 Task: Start in the project AgileGenie the sprint 'Continuous Delivery Sprint', with a duration of 3 weeks. Start in the project AgileGenie the sprint 'Continuous Delivery Sprint', with a duration of 2 weeks. Start in the project AgileGenie the sprint 'Continuous Delivery Sprint', with a duration of 1 week
Action: Mouse moved to (1089, 500)
Screenshot: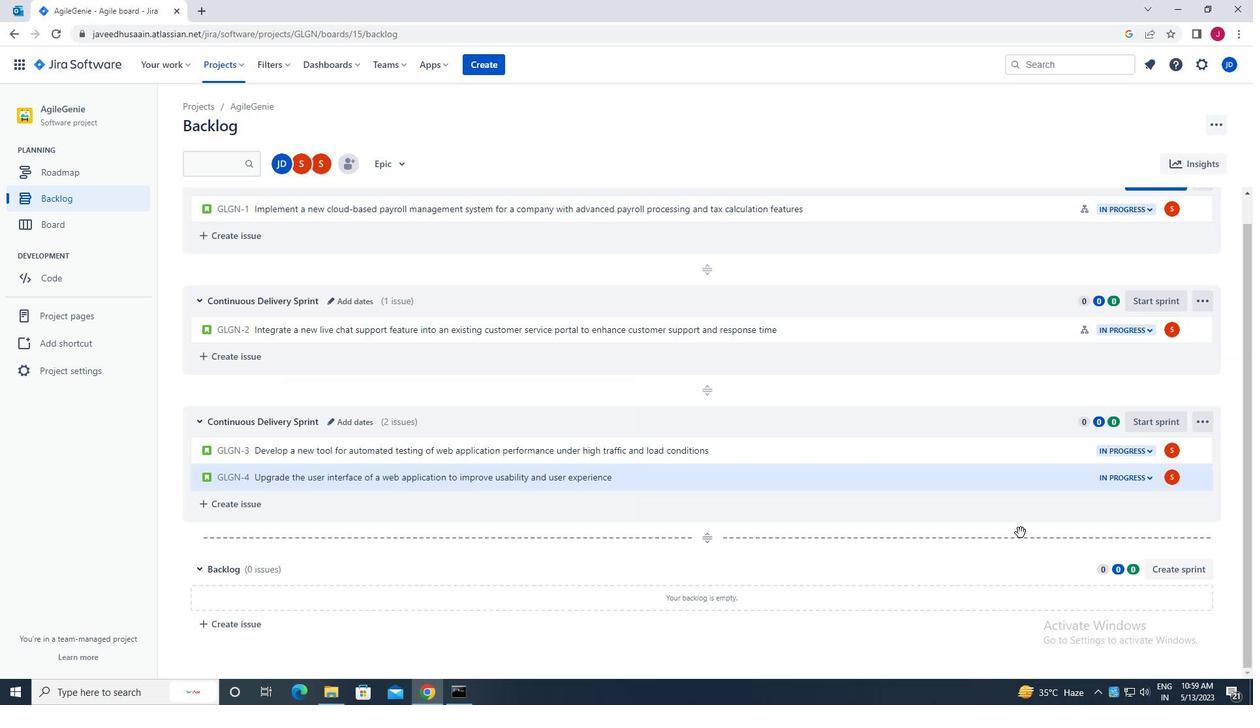 
Action: Mouse scrolled (1089, 501) with delta (0, 0)
Screenshot: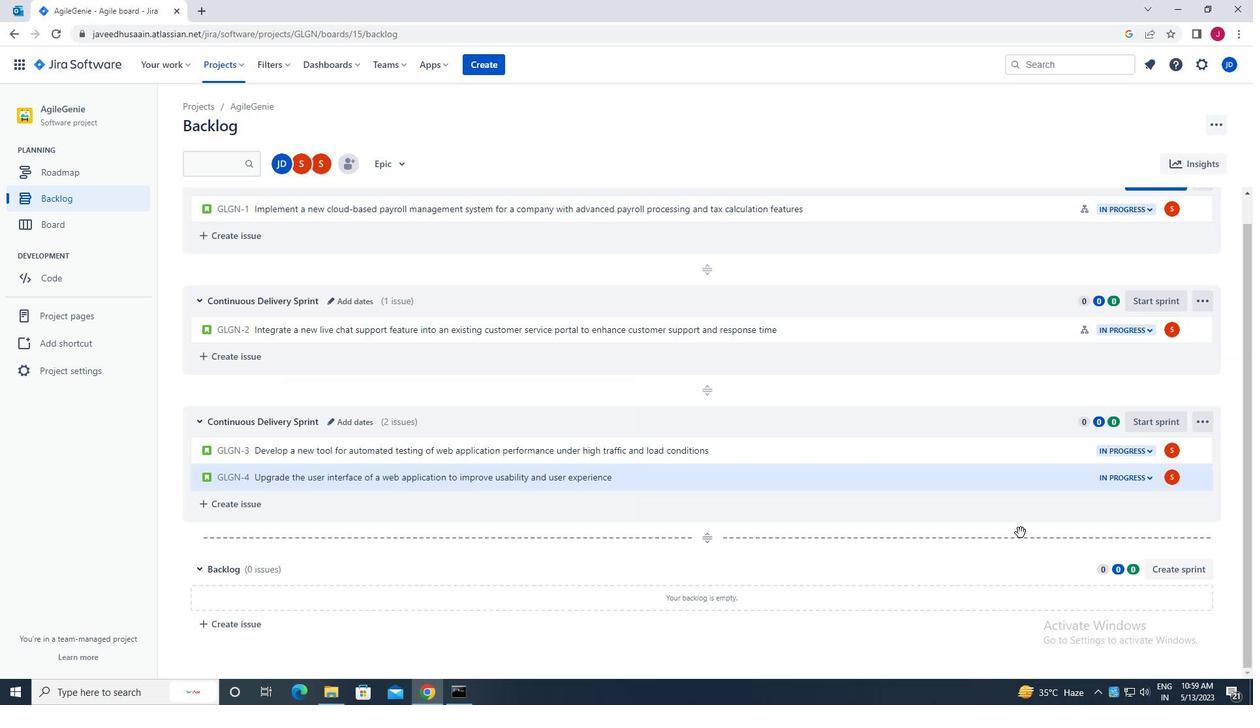 
Action: Mouse moved to (1089, 500)
Screenshot: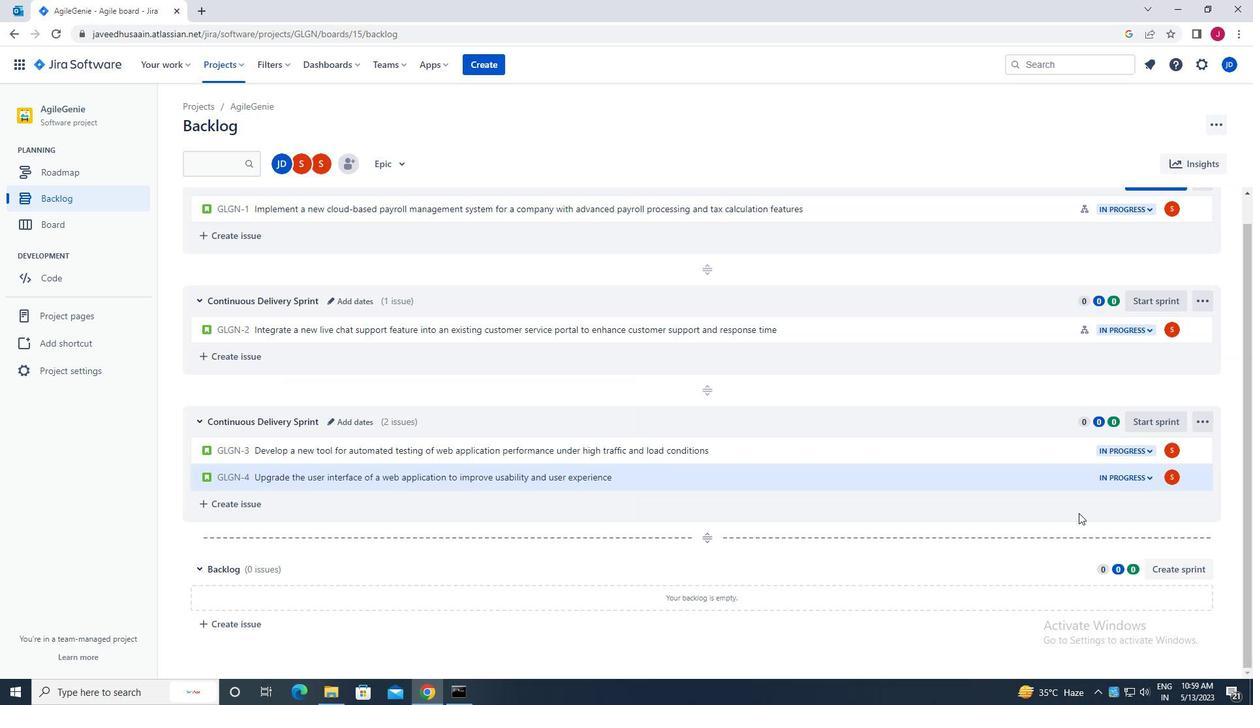 
Action: Mouse scrolled (1089, 500) with delta (0, 0)
Screenshot: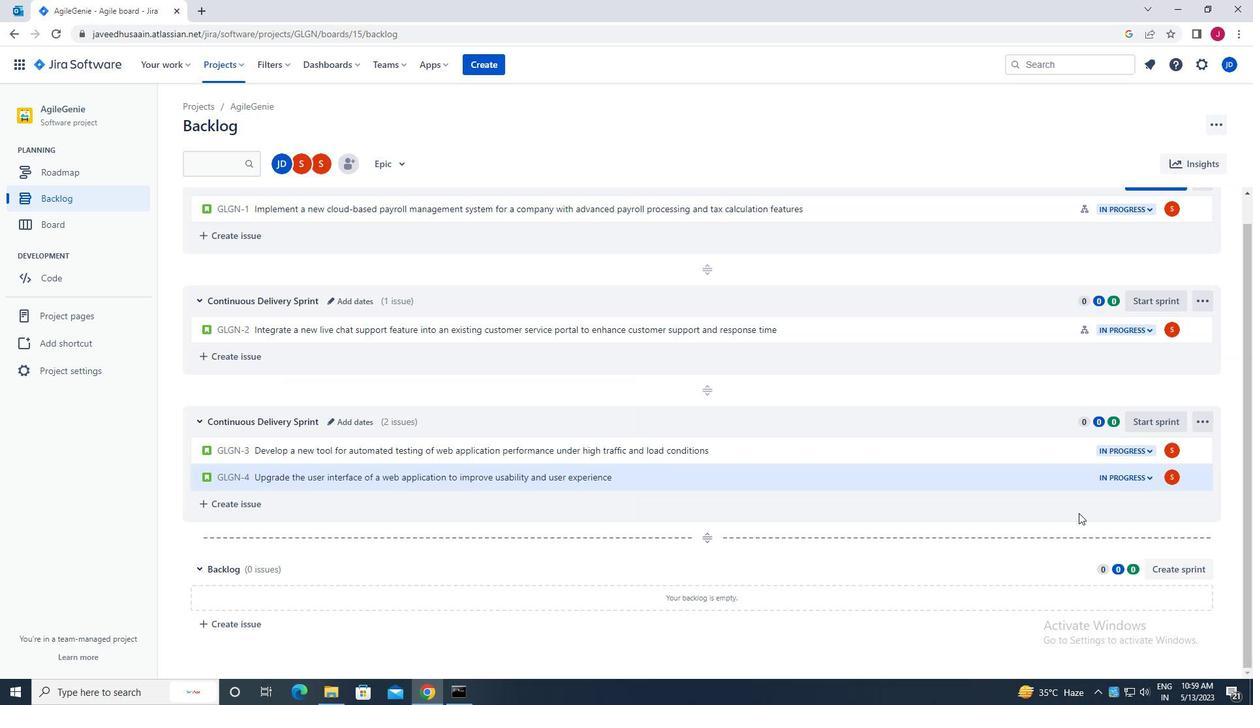 
Action: Mouse moved to (1089, 498)
Screenshot: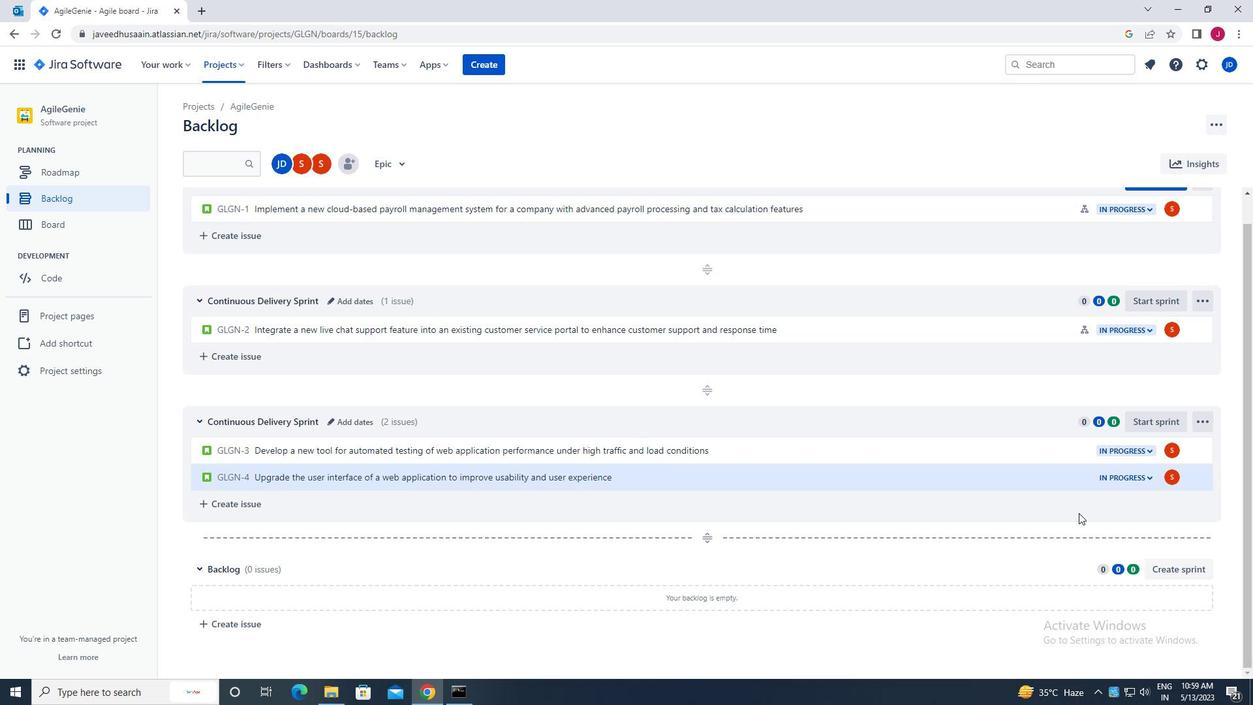 
Action: Mouse scrolled (1089, 499) with delta (0, 0)
Screenshot: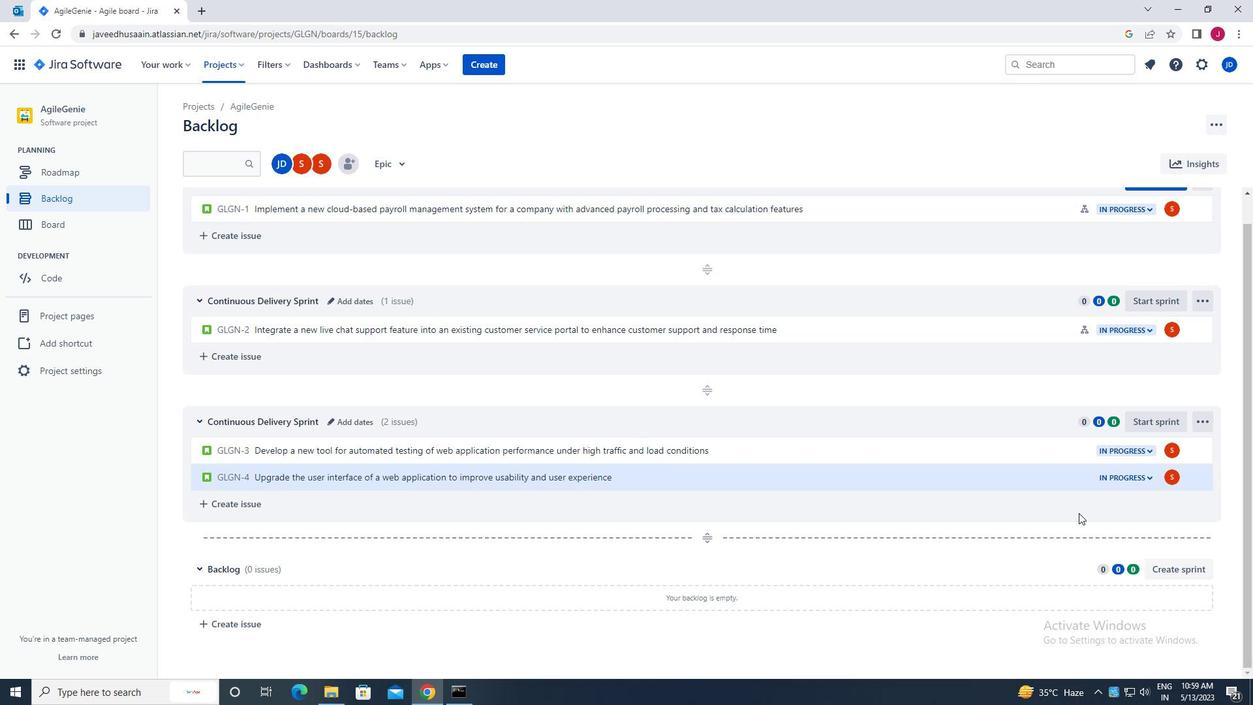 
Action: Mouse moved to (1109, 373)
Screenshot: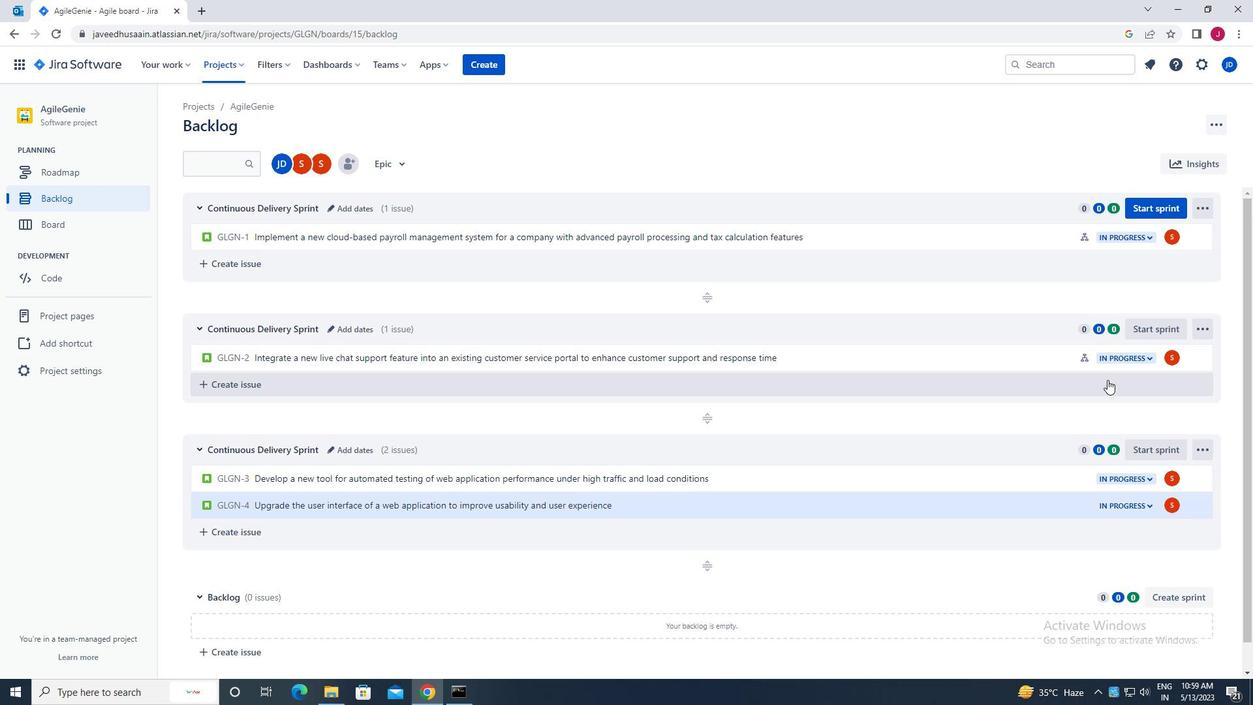 
Action: Mouse scrolled (1109, 374) with delta (0, 0)
Screenshot: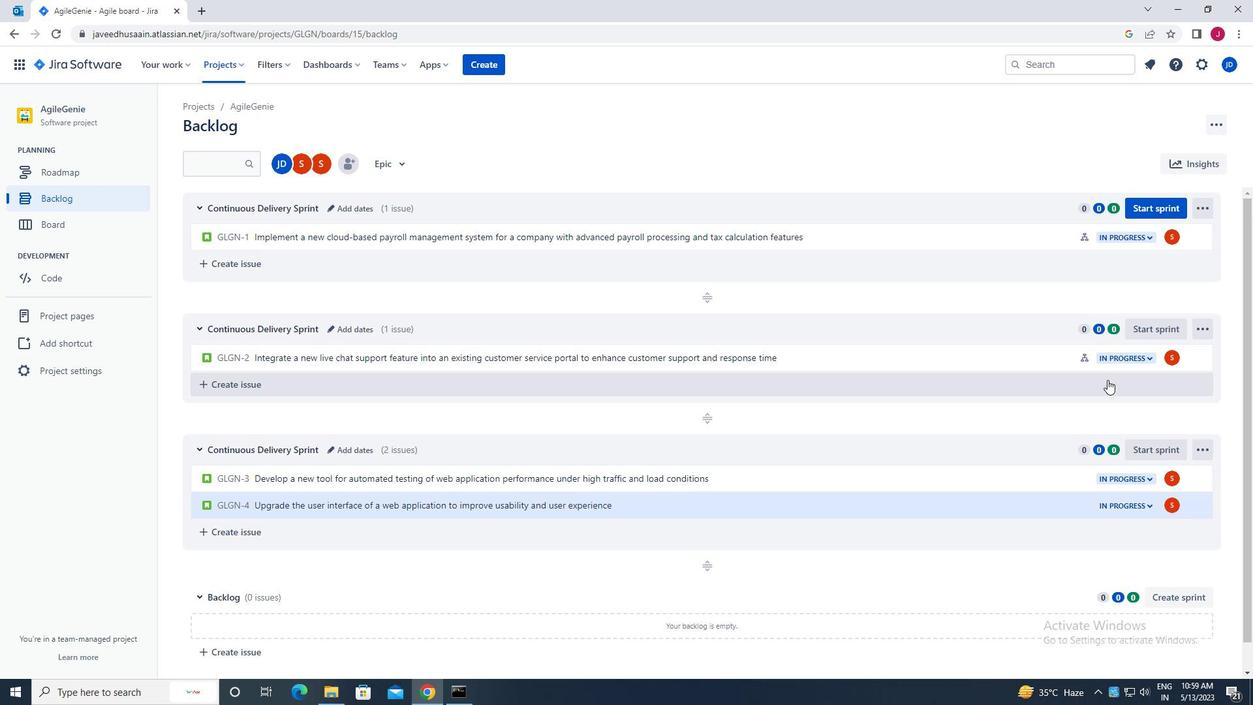 
Action: Mouse moved to (1109, 373)
Screenshot: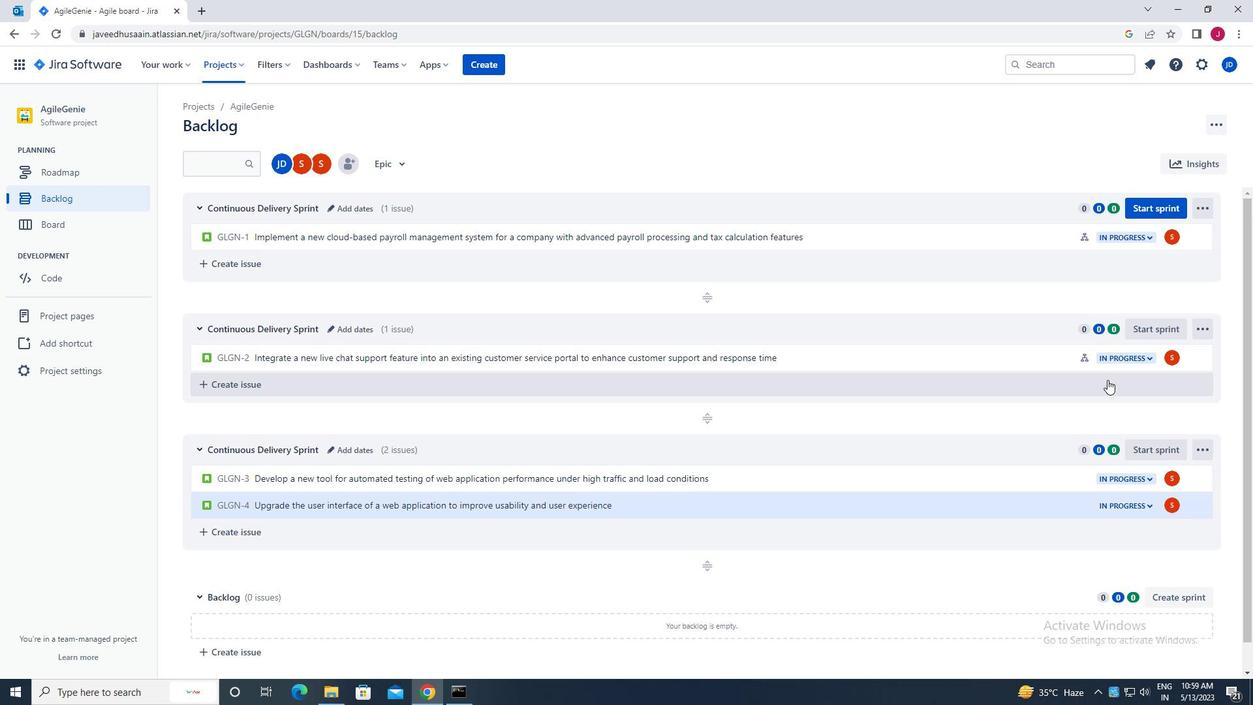 
Action: Mouse scrolled (1109, 374) with delta (0, 0)
Screenshot: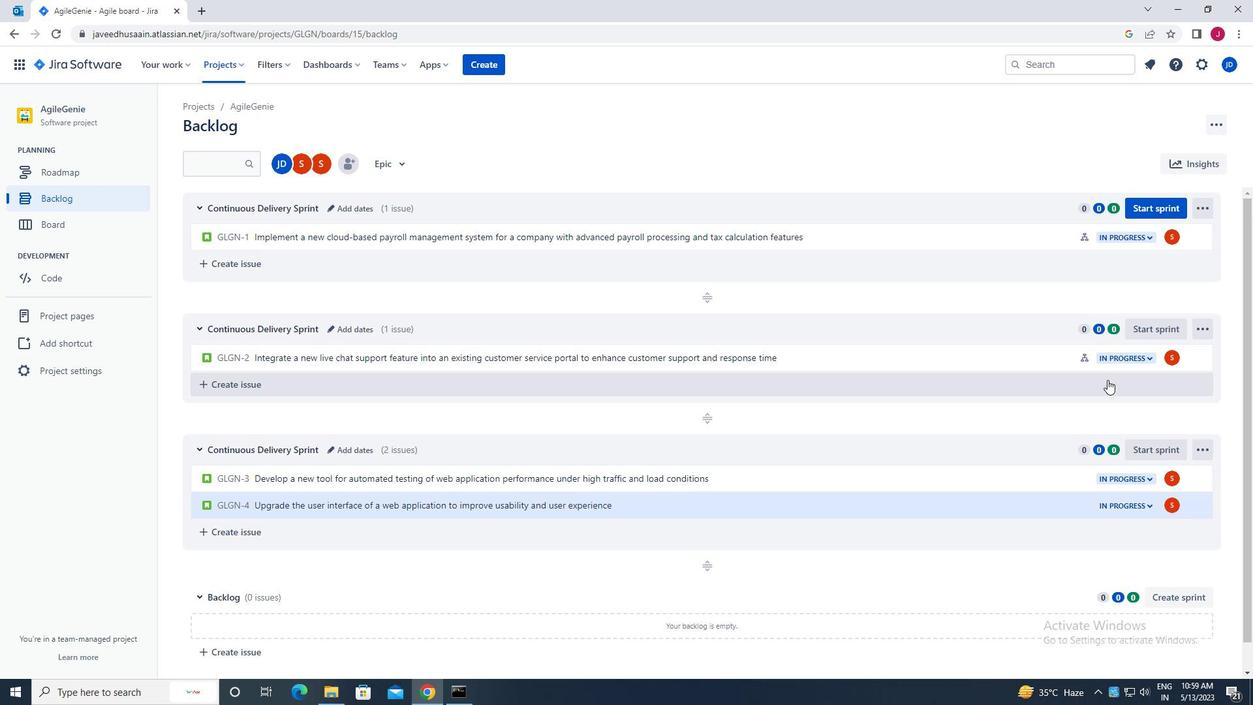 
Action: Mouse moved to (1109, 371)
Screenshot: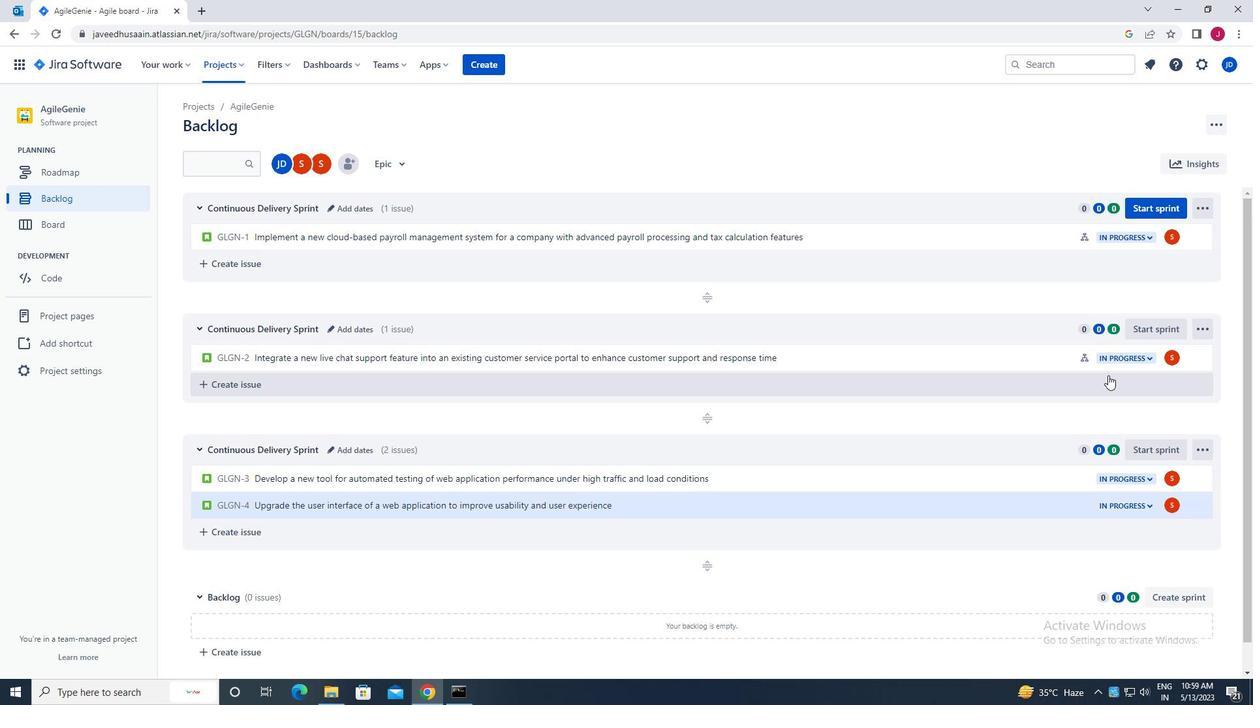 
Action: Mouse scrolled (1109, 372) with delta (0, 0)
Screenshot: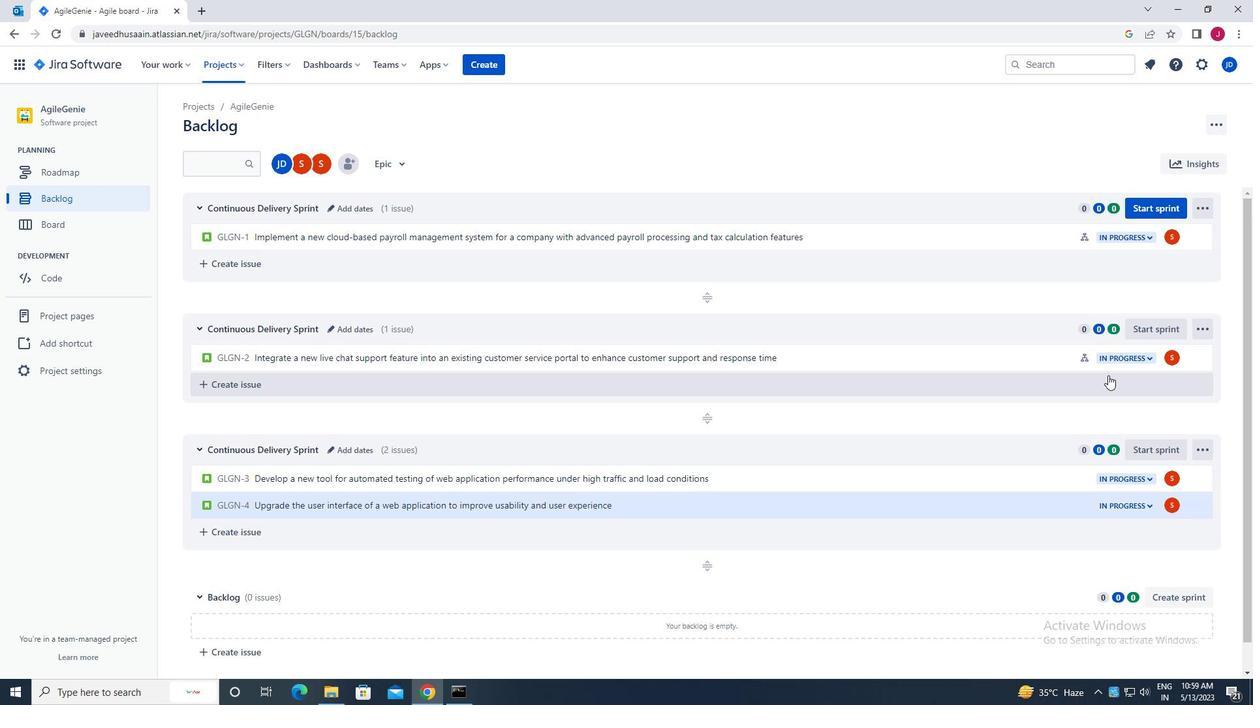 
Action: Mouse moved to (1159, 202)
Screenshot: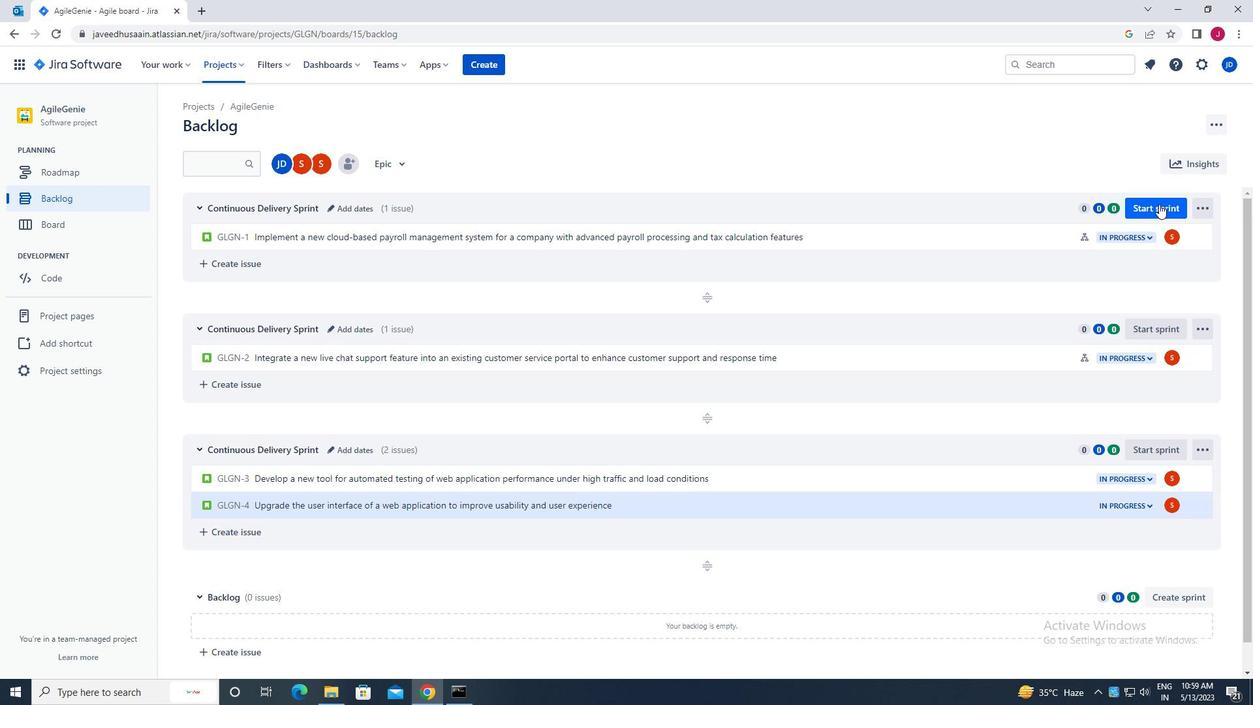 
Action: Mouse pressed left at (1159, 202)
Screenshot: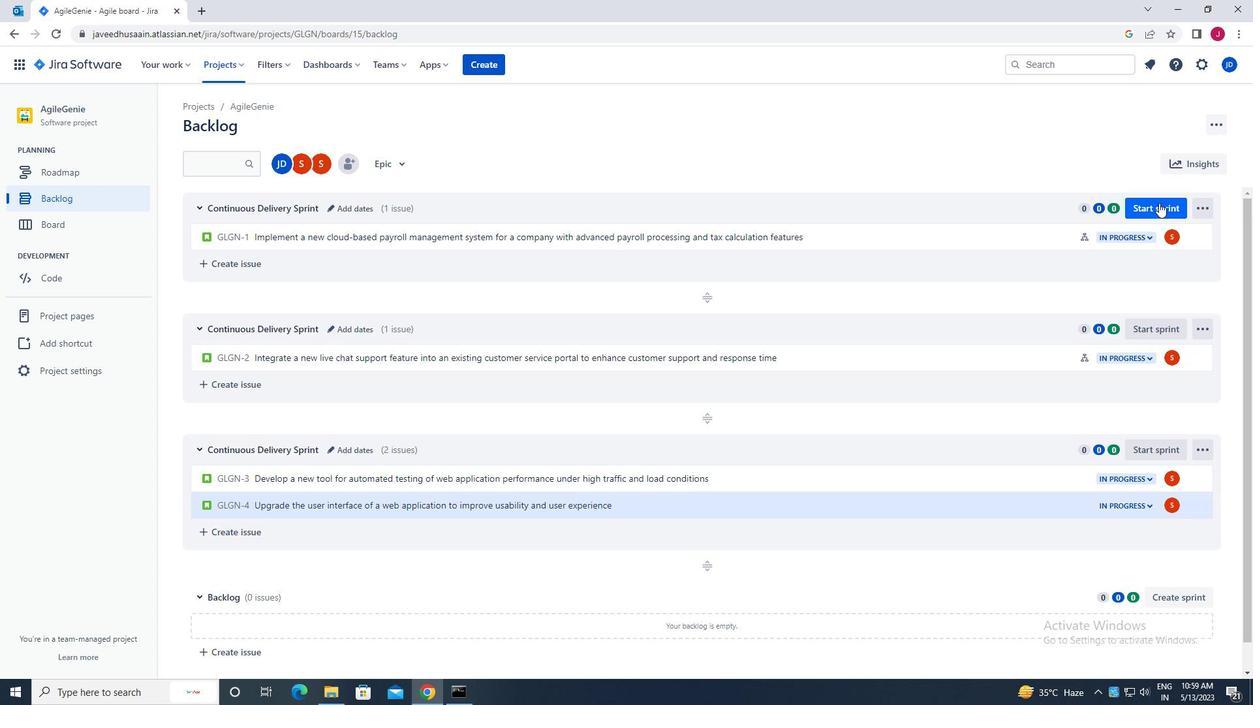 
Action: Mouse moved to (512, 227)
Screenshot: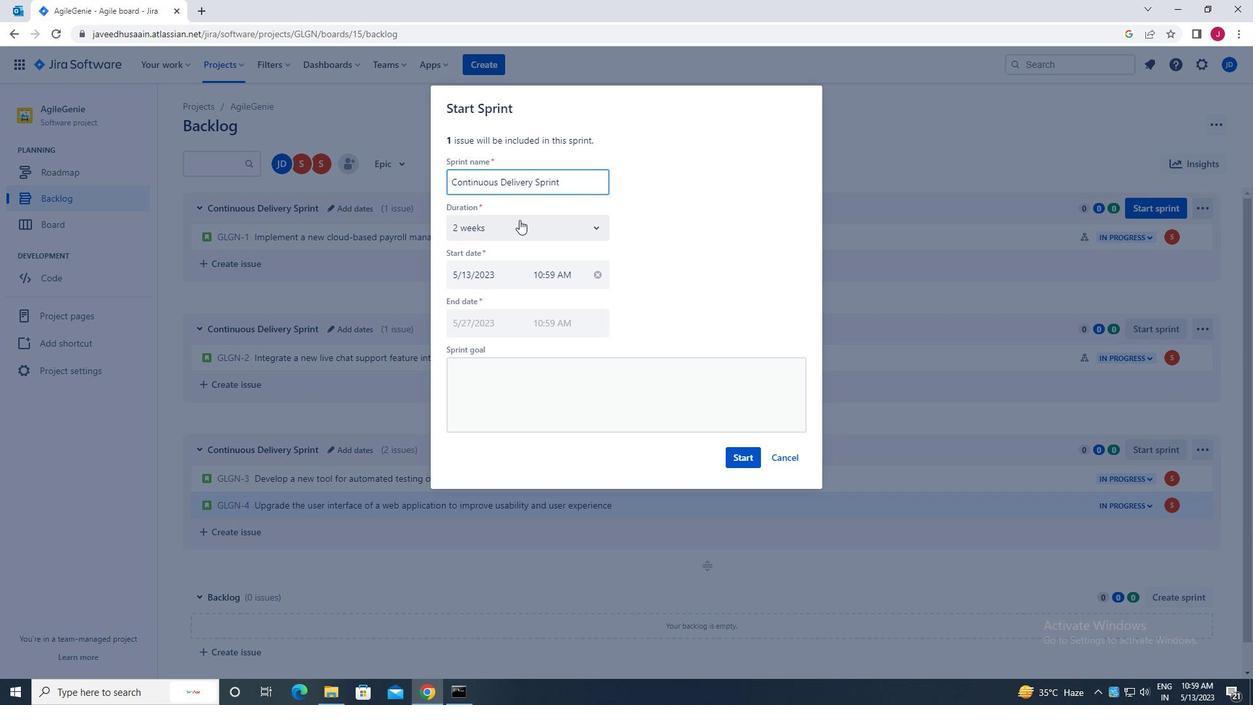 
Action: Mouse pressed left at (512, 227)
Screenshot: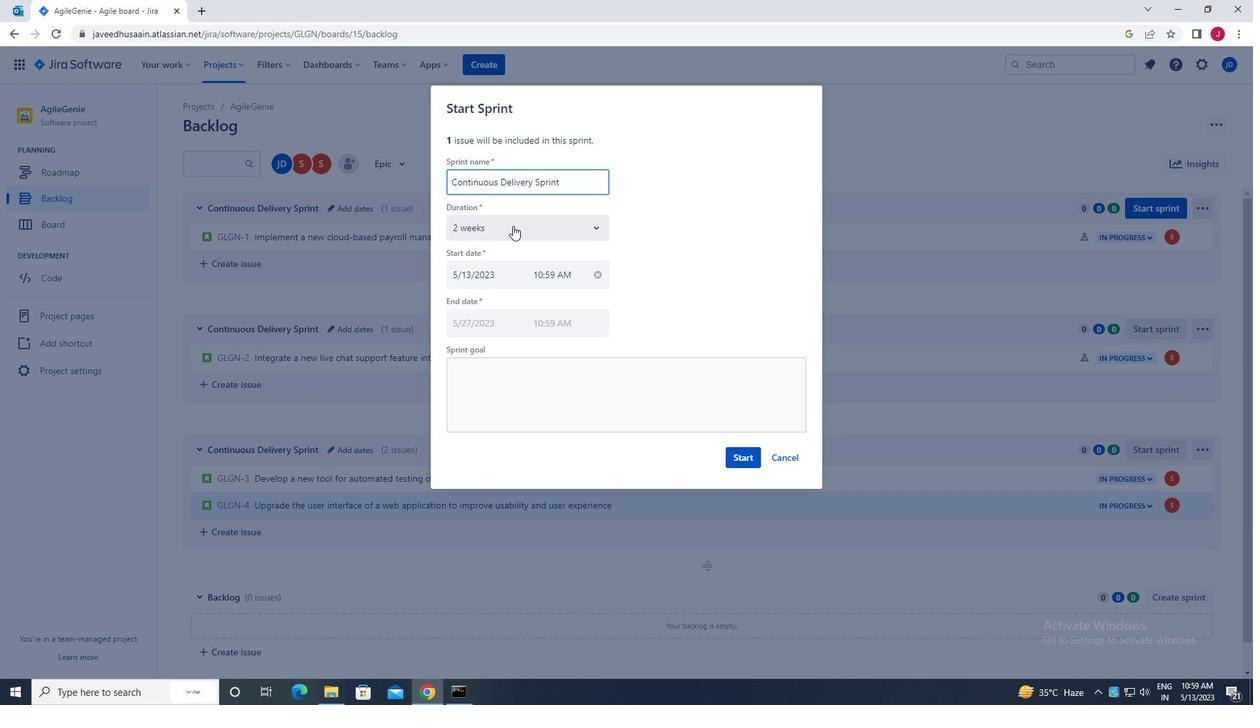 
Action: Mouse moved to (496, 303)
Screenshot: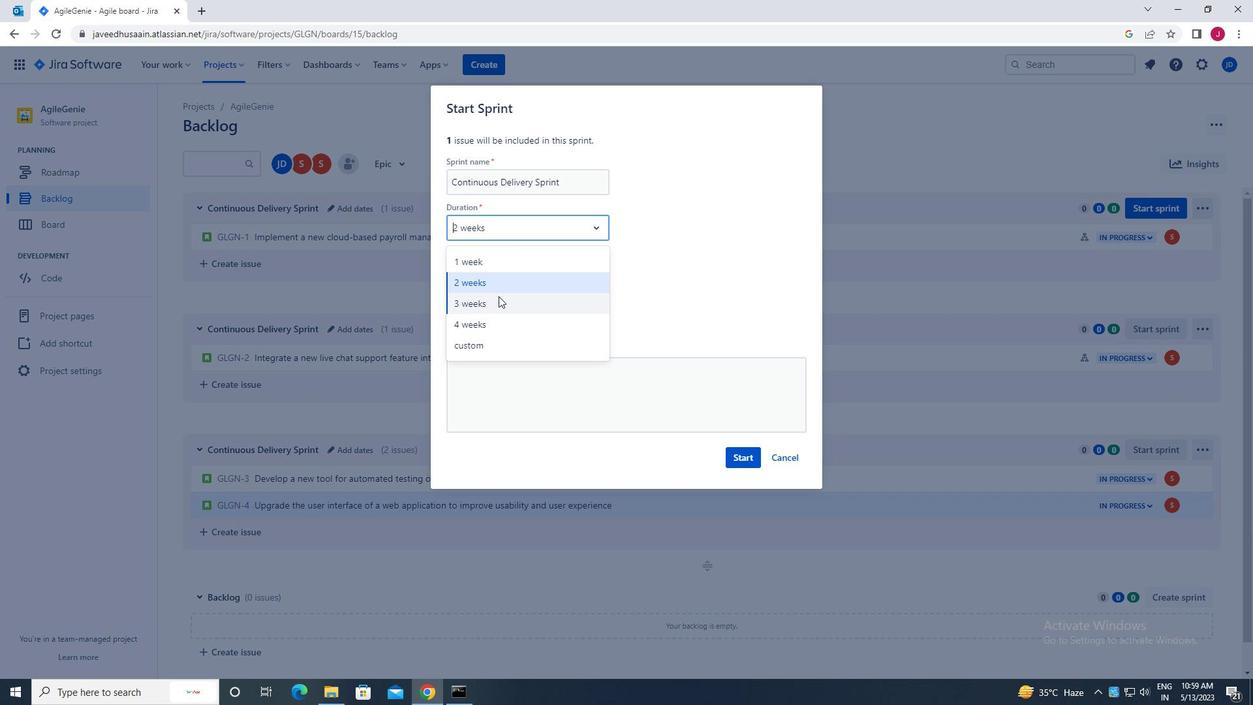 
Action: Mouse pressed left at (496, 303)
Screenshot: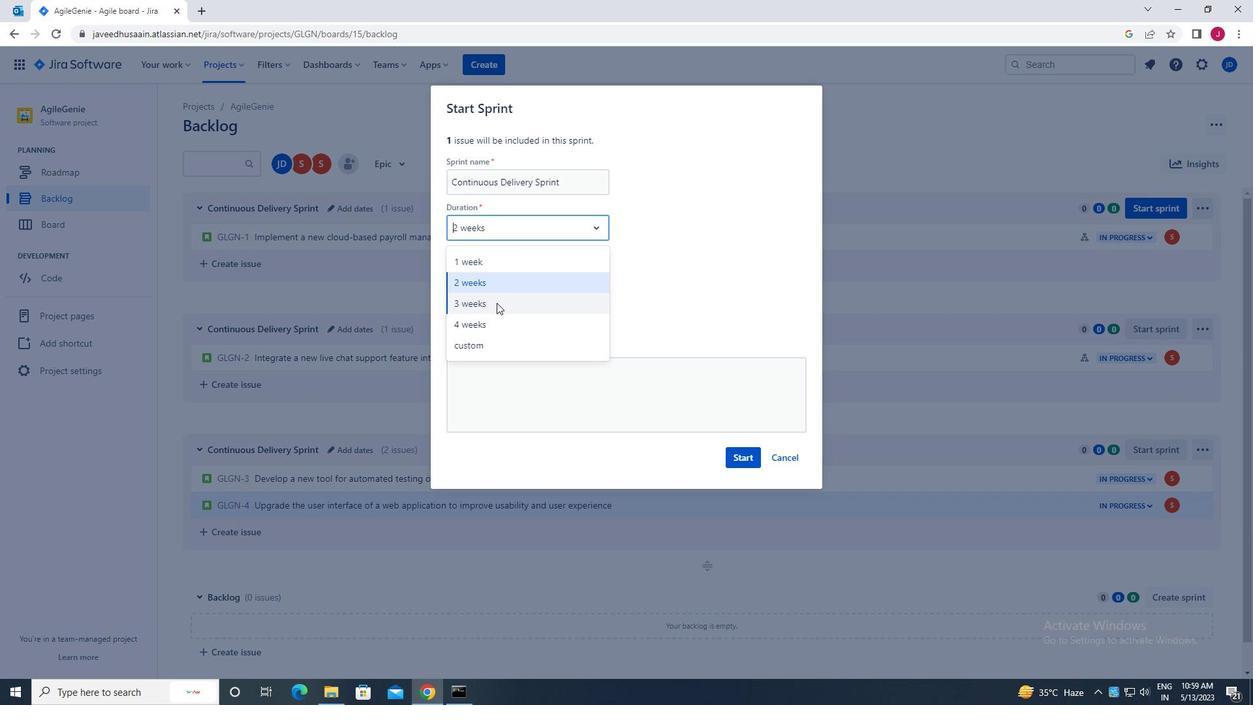 
Action: Mouse moved to (747, 460)
Screenshot: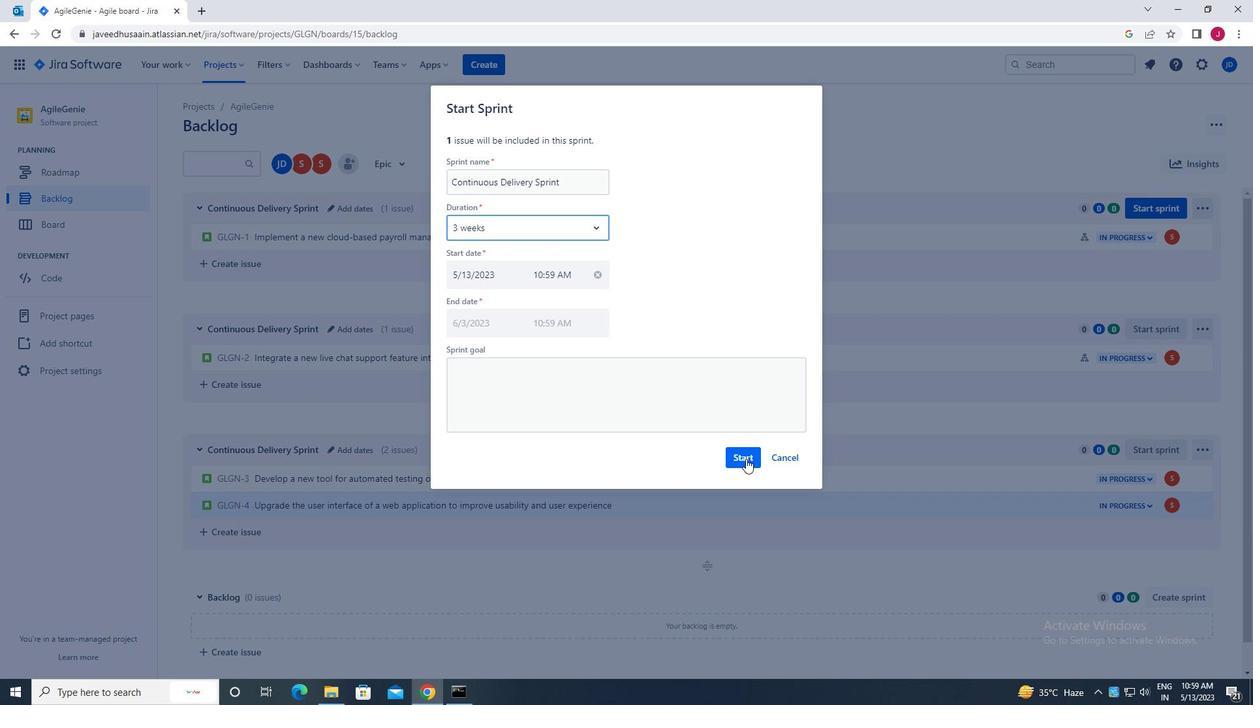 
Action: Mouse pressed left at (747, 460)
Screenshot: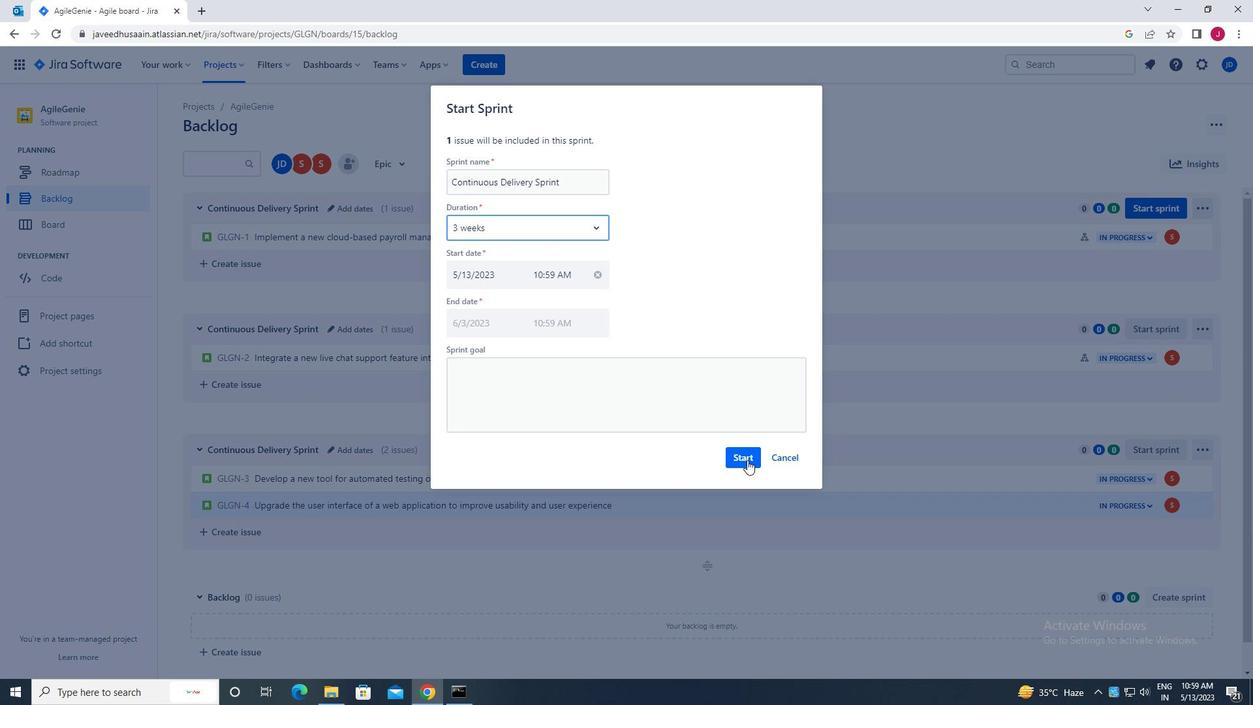 
Action: Mouse moved to (79, 199)
Screenshot: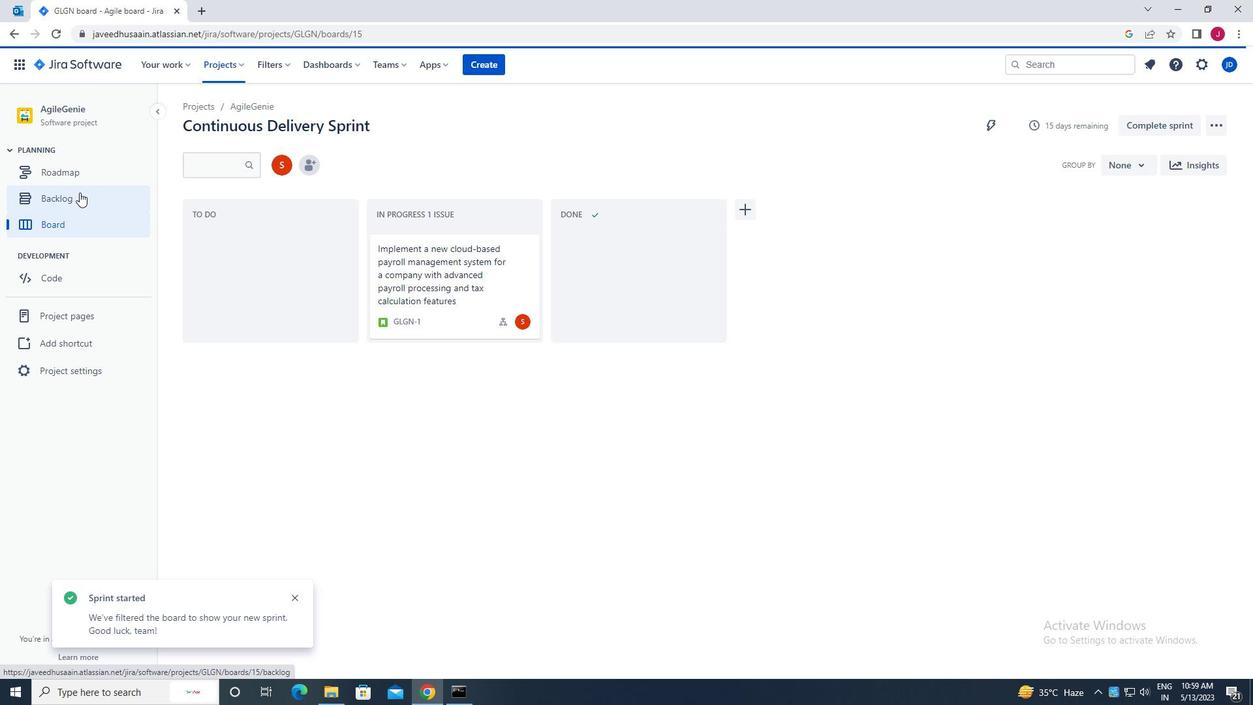 
Action: Mouse pressed left at (79, 199)
Screenshot: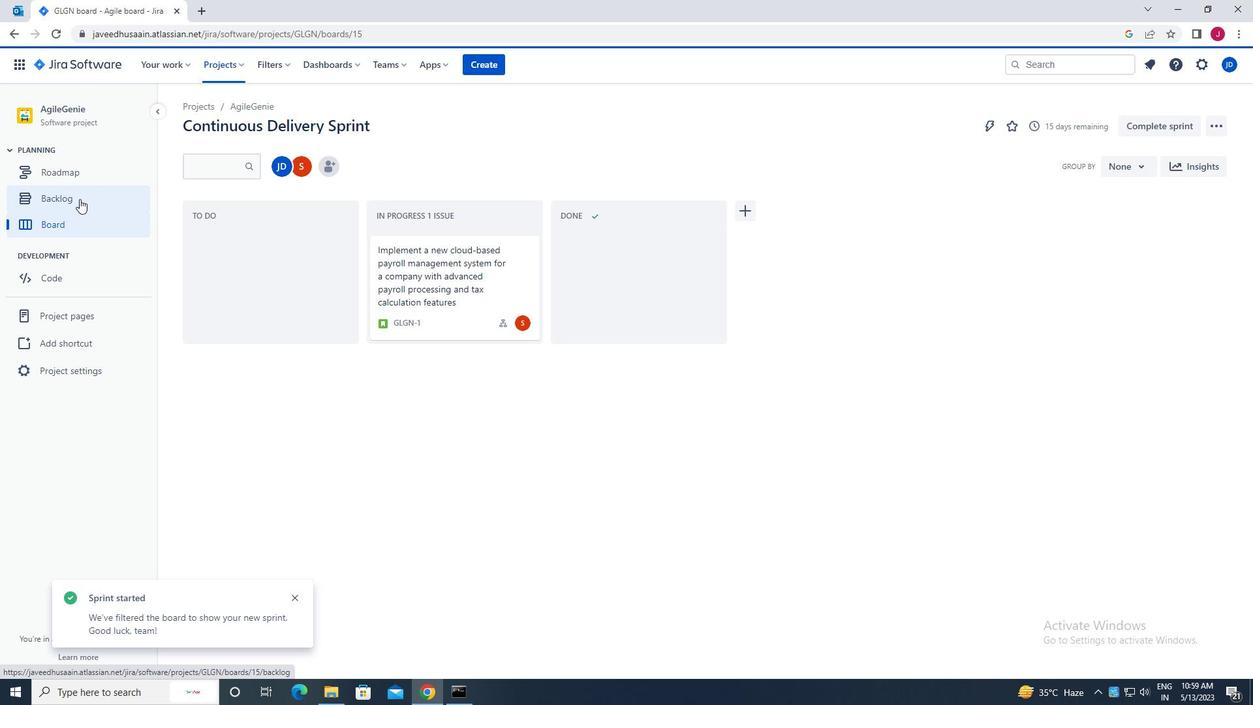 
Action: Mouse moved to (1150, 321)
Screenshot: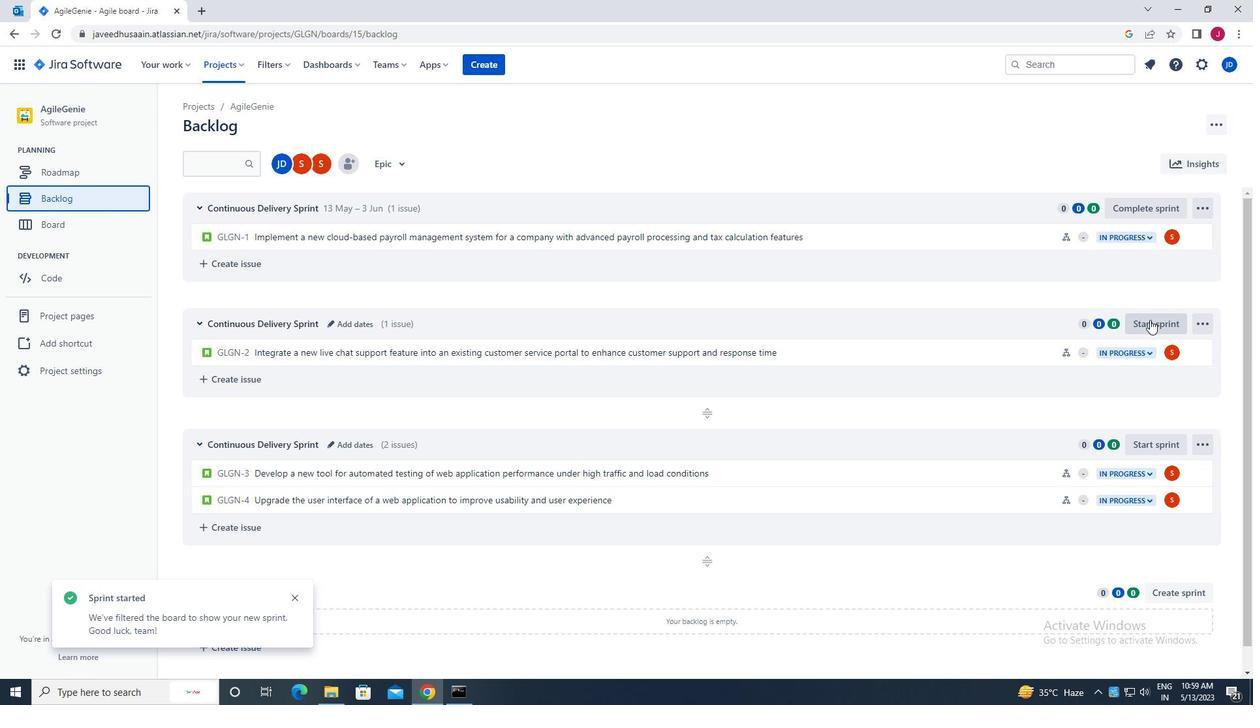 
Action: Mouse pressed left at (1150, 321)
Screenshot: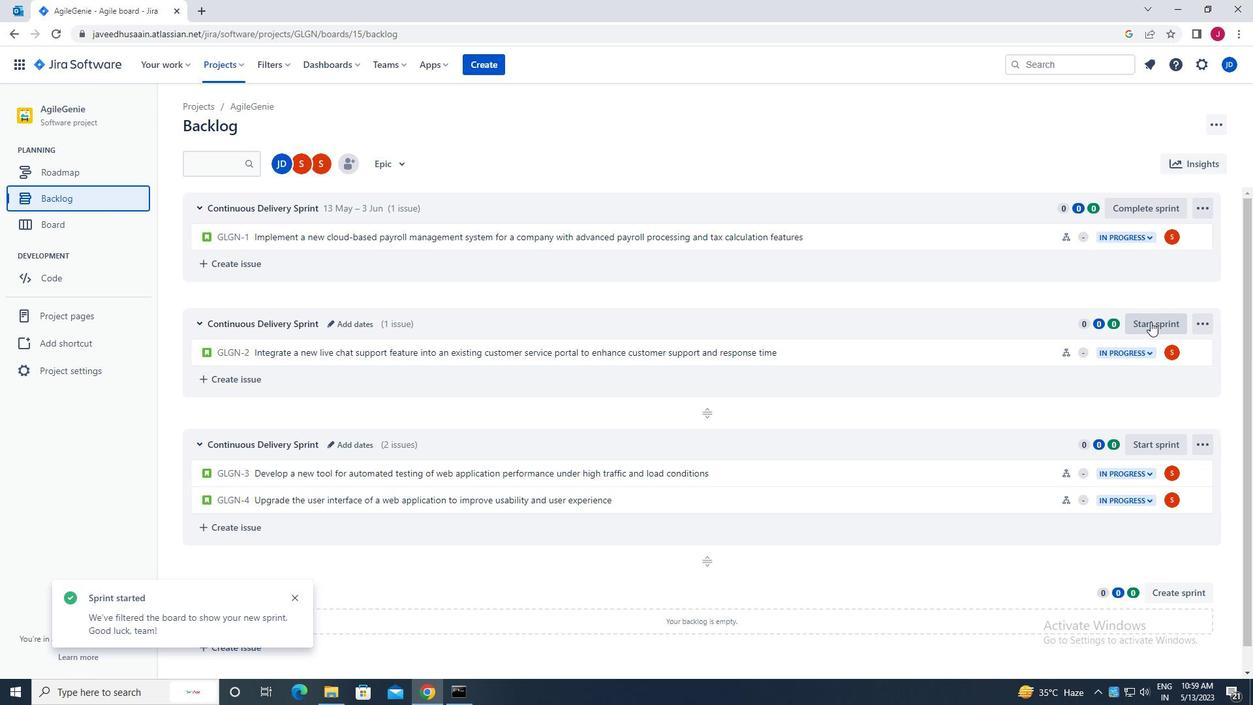 
Action: Mouse moved to (500, 226)
Screenshot: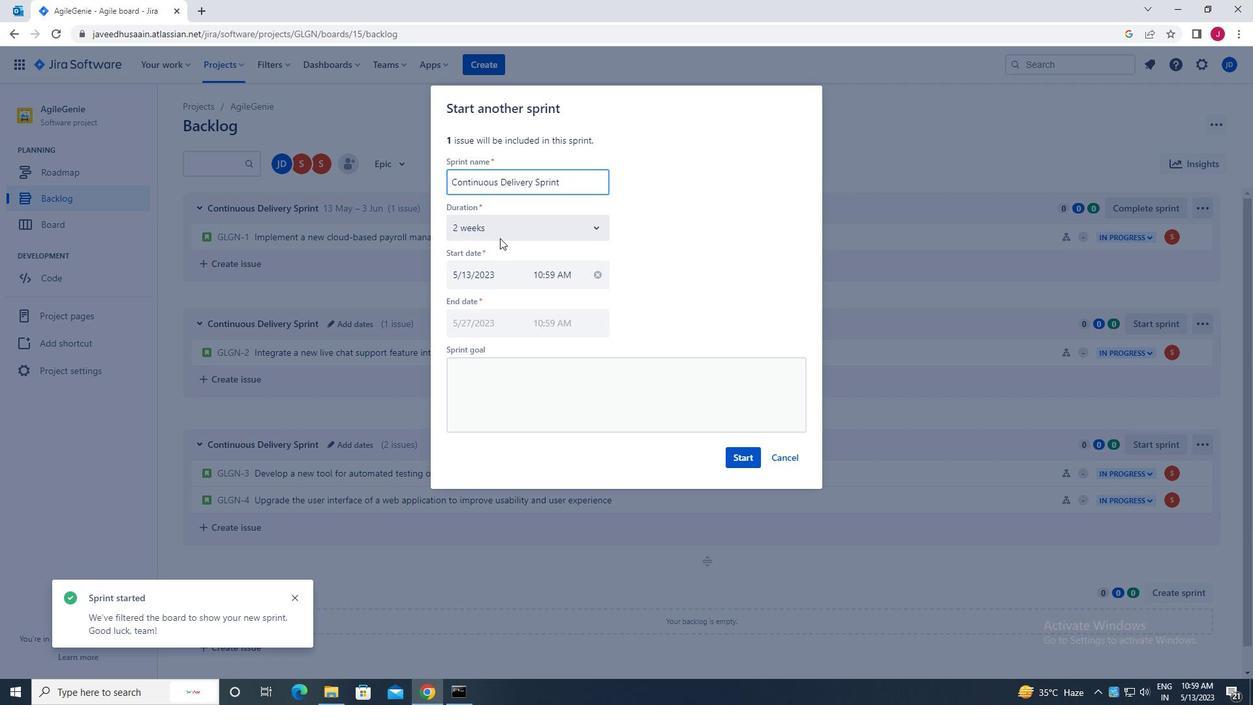 
Action: Mouse pressed left at (500, 226)
Screenshot: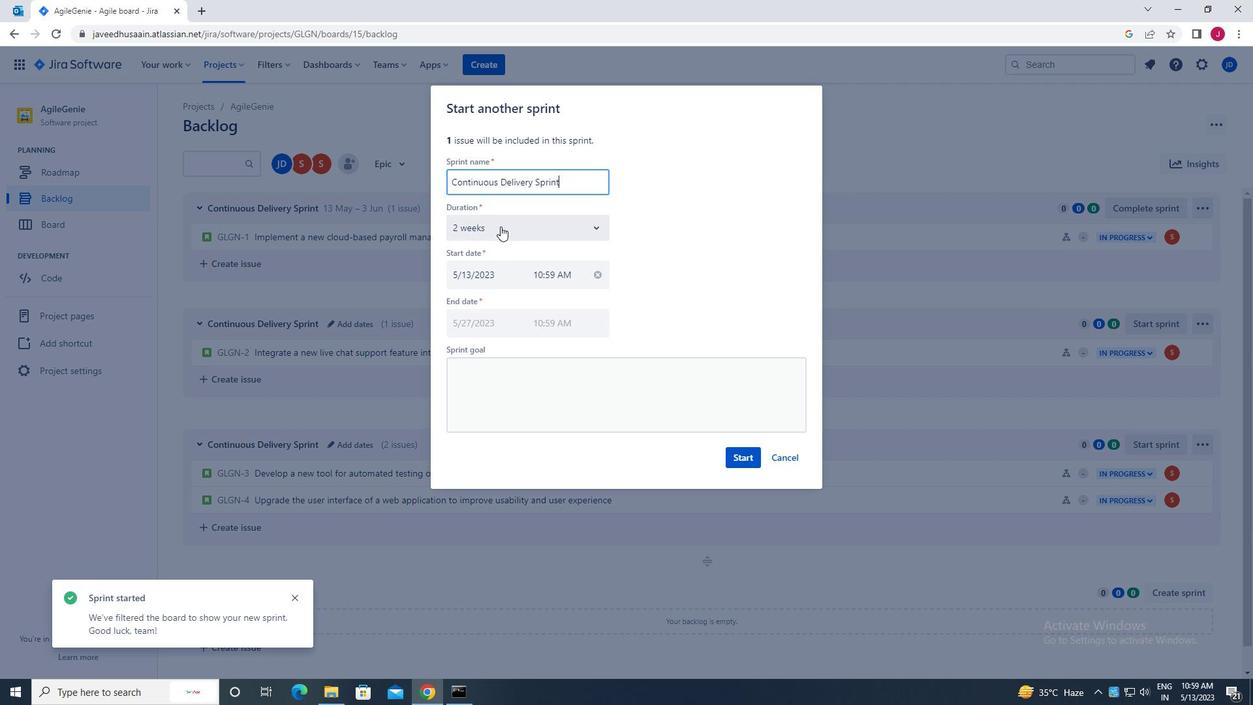 
Action: Mouse moved to (507, 284)
Screenshot: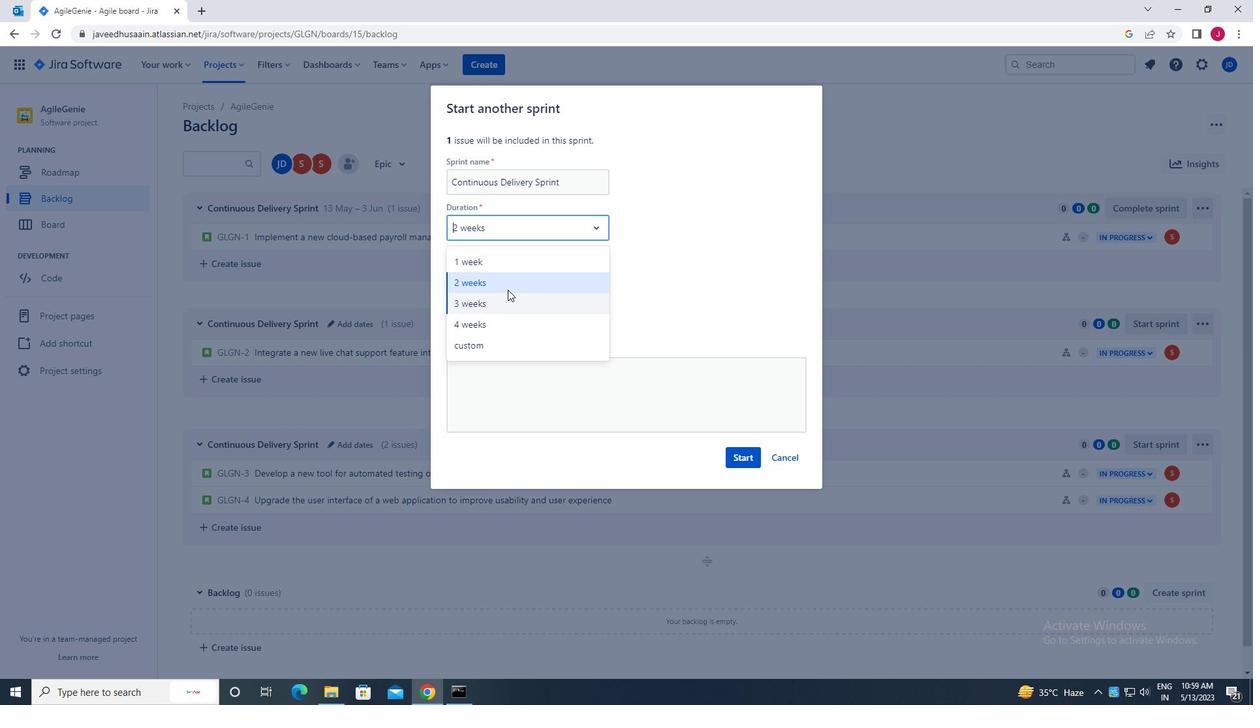 
Action: Mouse pressed left at (507, 284)
Screenshot: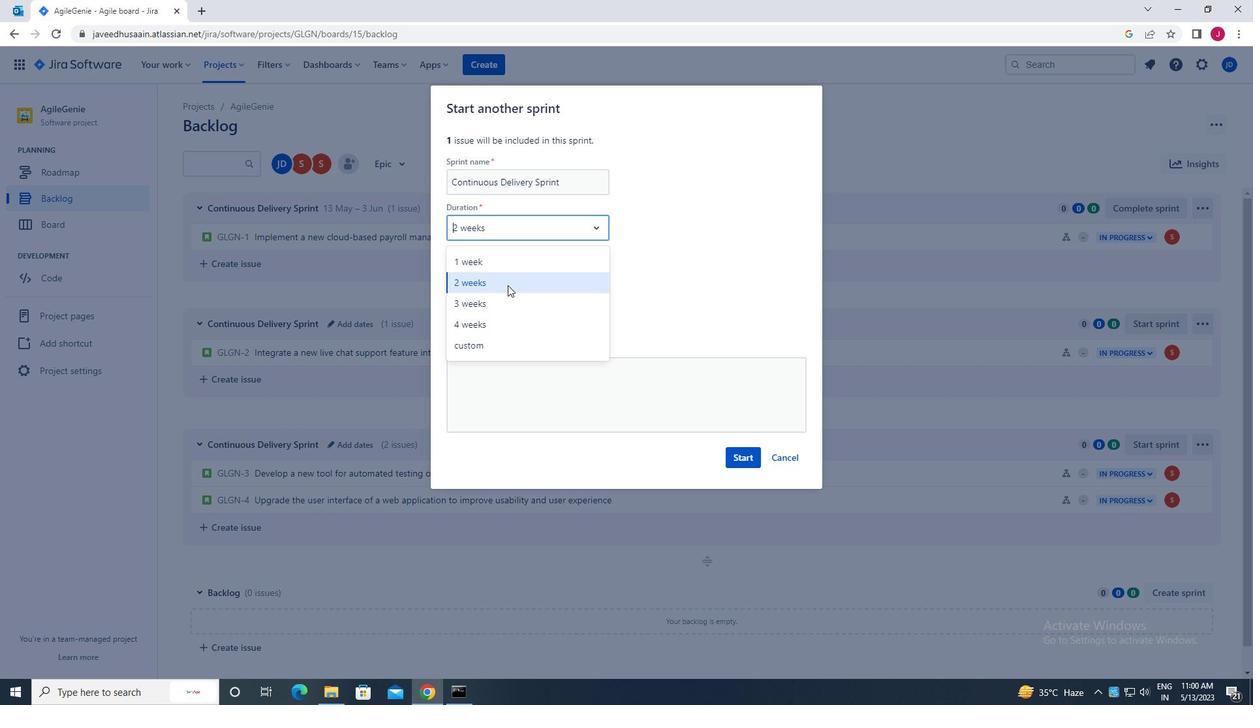 
Action: Mouse moved to (742, 456)
Screenshot: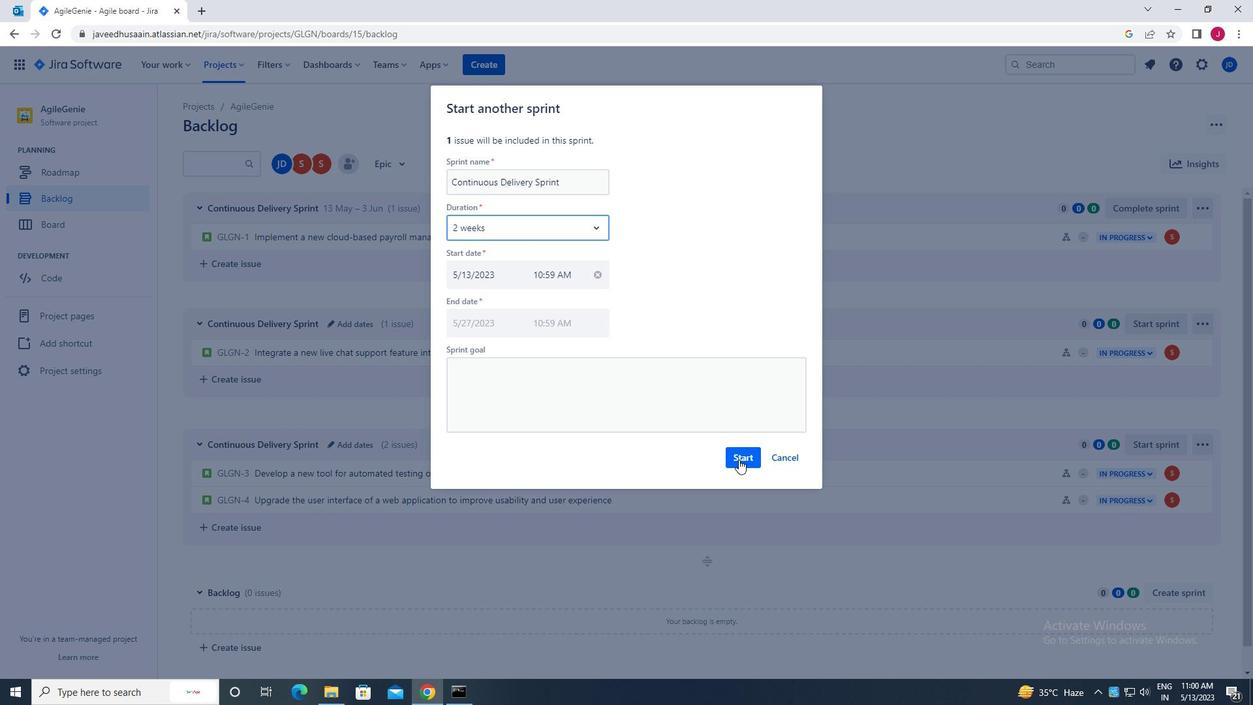 
Action: Mouse pressed left at (742, 456)
Screenshot: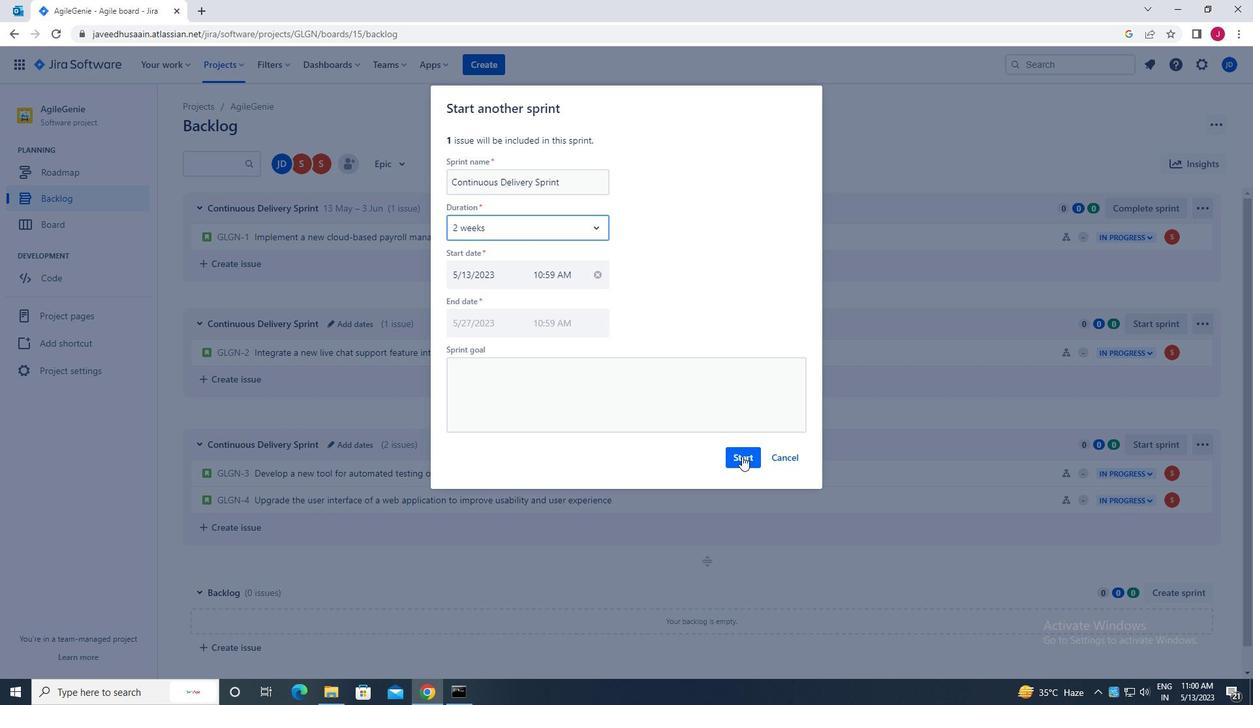 
Action: Mouse moved to (84, 197)
Screenshot: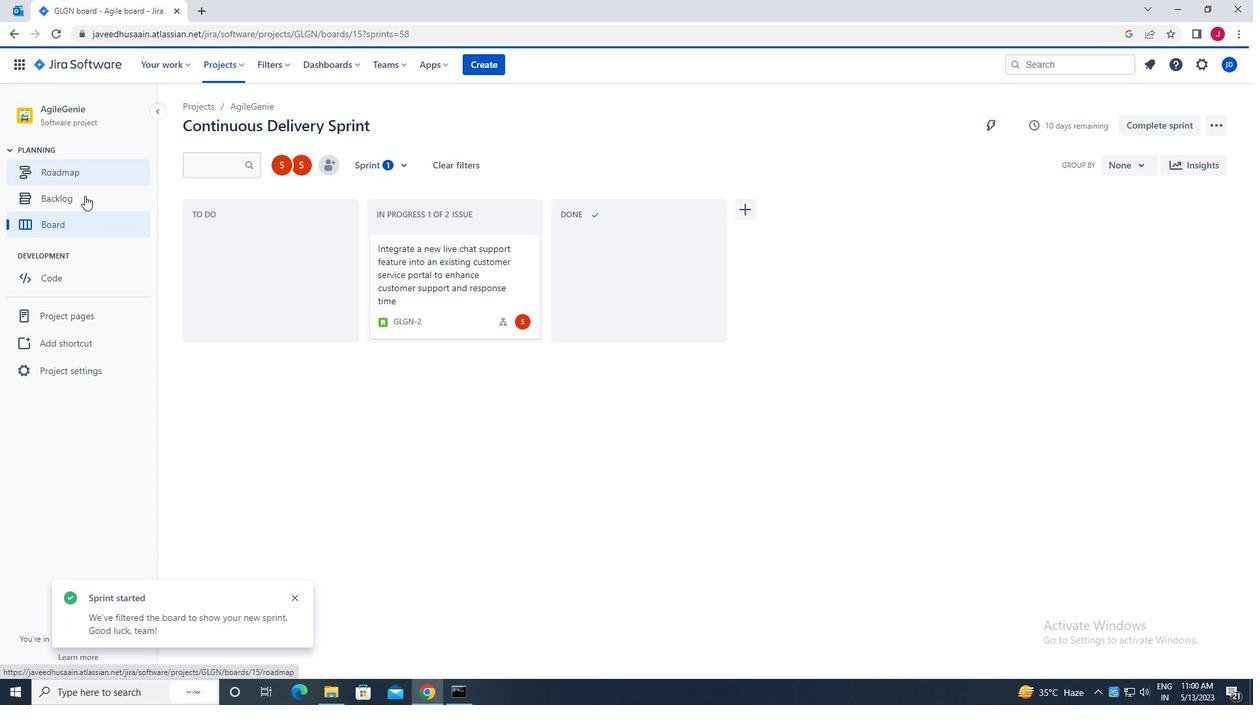 
Action: Mouse pressed left at (84, 197)
Screenshot: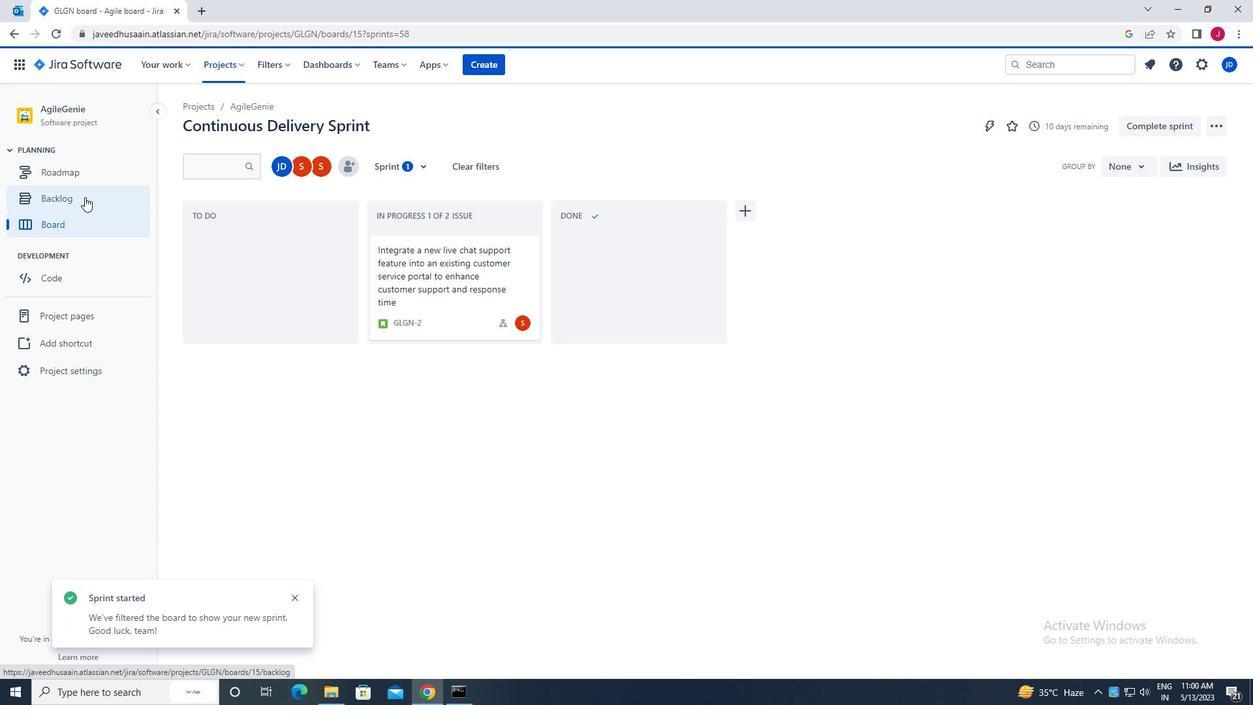 
Action: Mouse moved to (1158, 441)
Screenshot: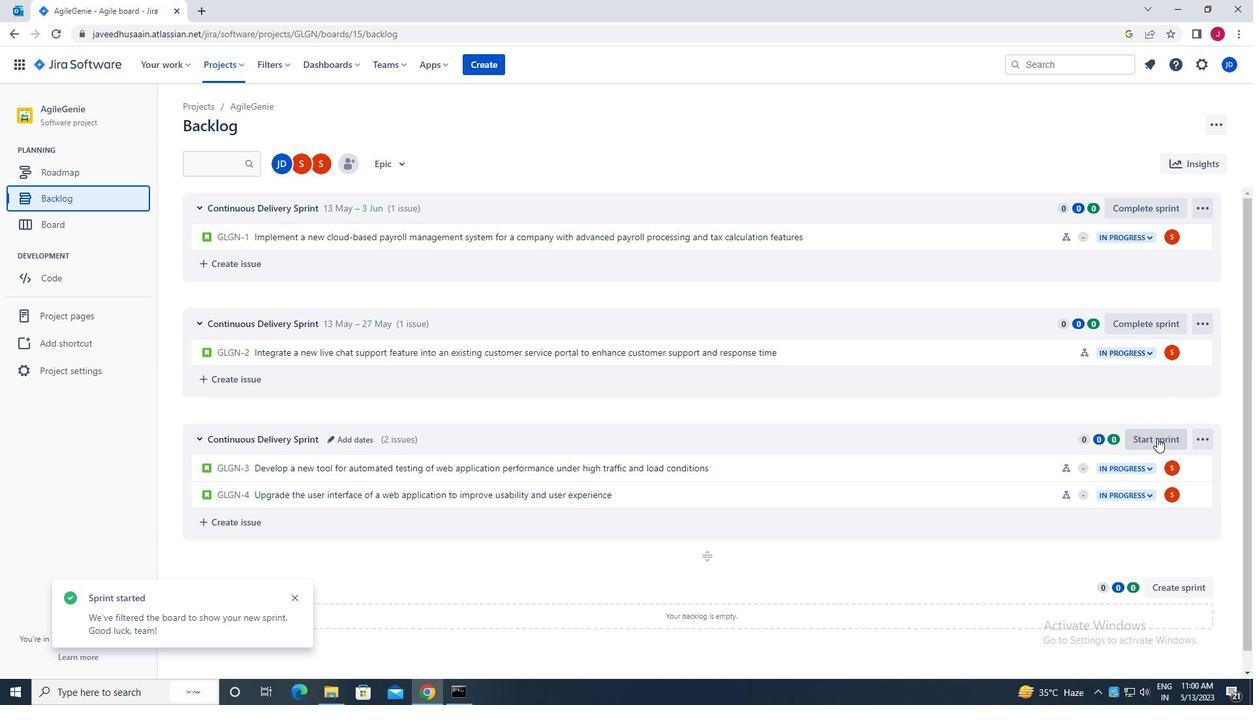 
Action: Mouse pressed left at (1158, 441)
Screenshot: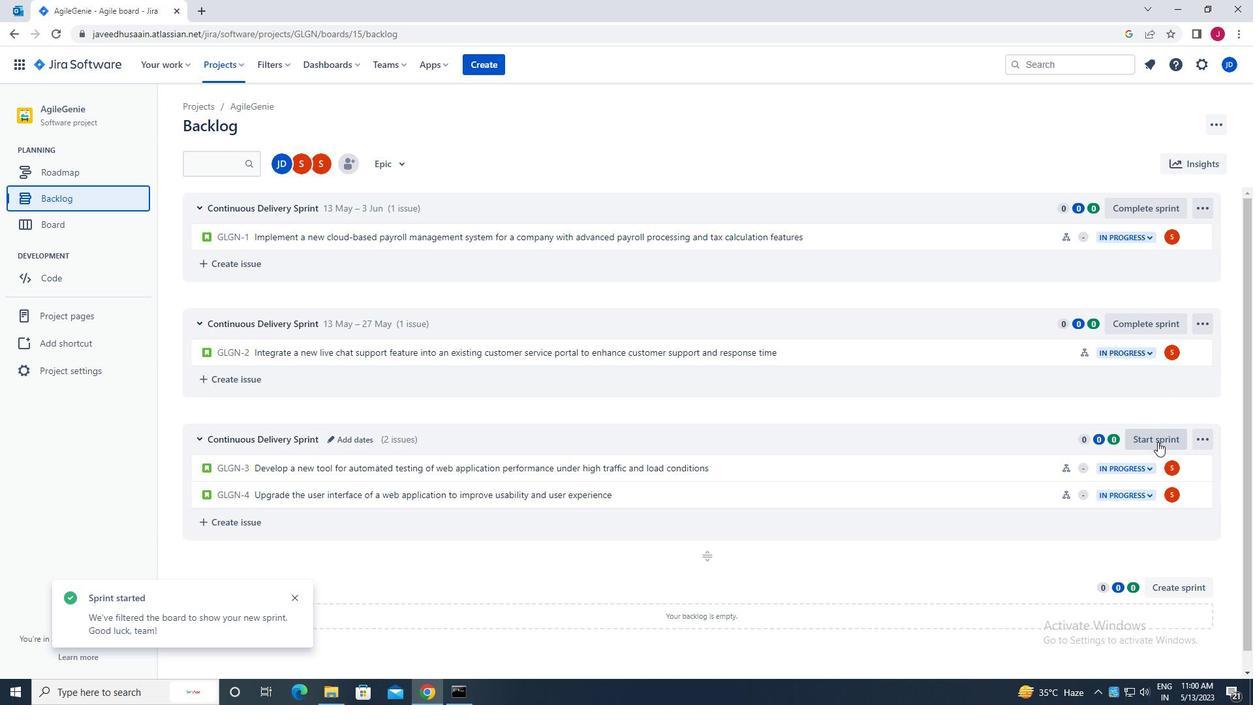 
Action: Mouse moved to (540, 222)
Screenshot: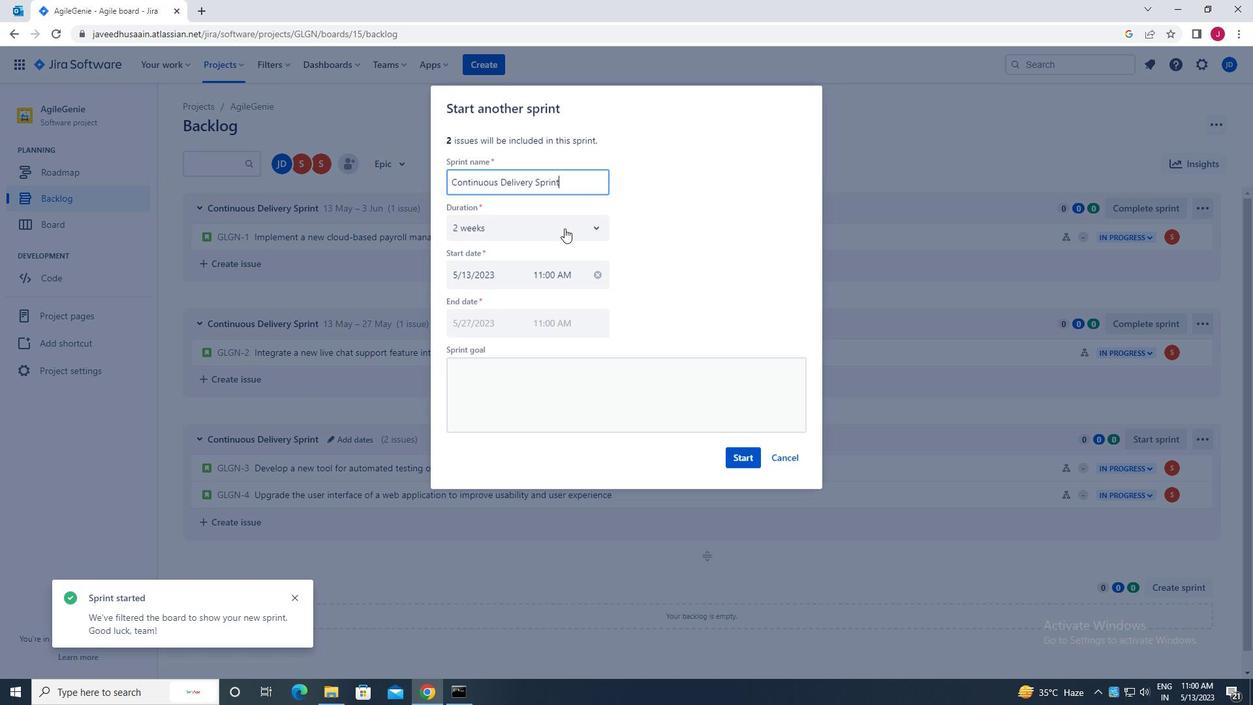 
Action: Mouse pressed left at (540, 222)
Screenshot: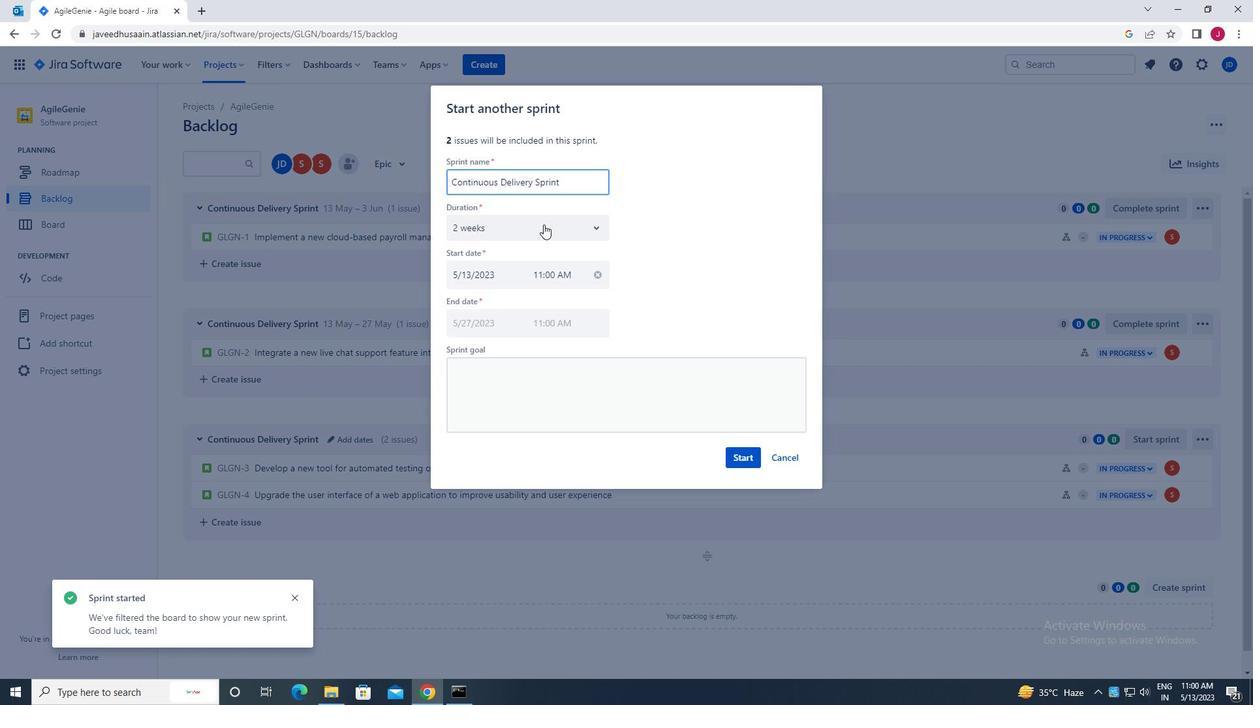 
Action: Mouse moved to (505, 259)
Screenshot: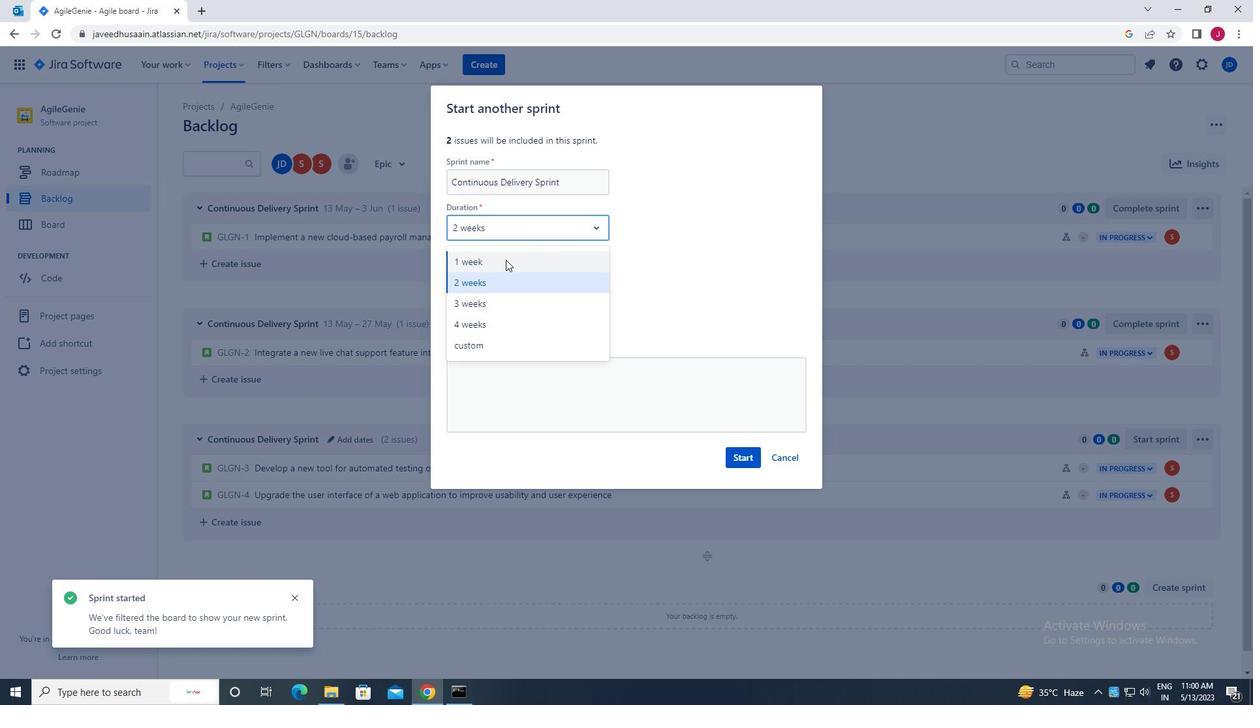 
Action: Mouse pressed left at (505, 259)
Screenshot: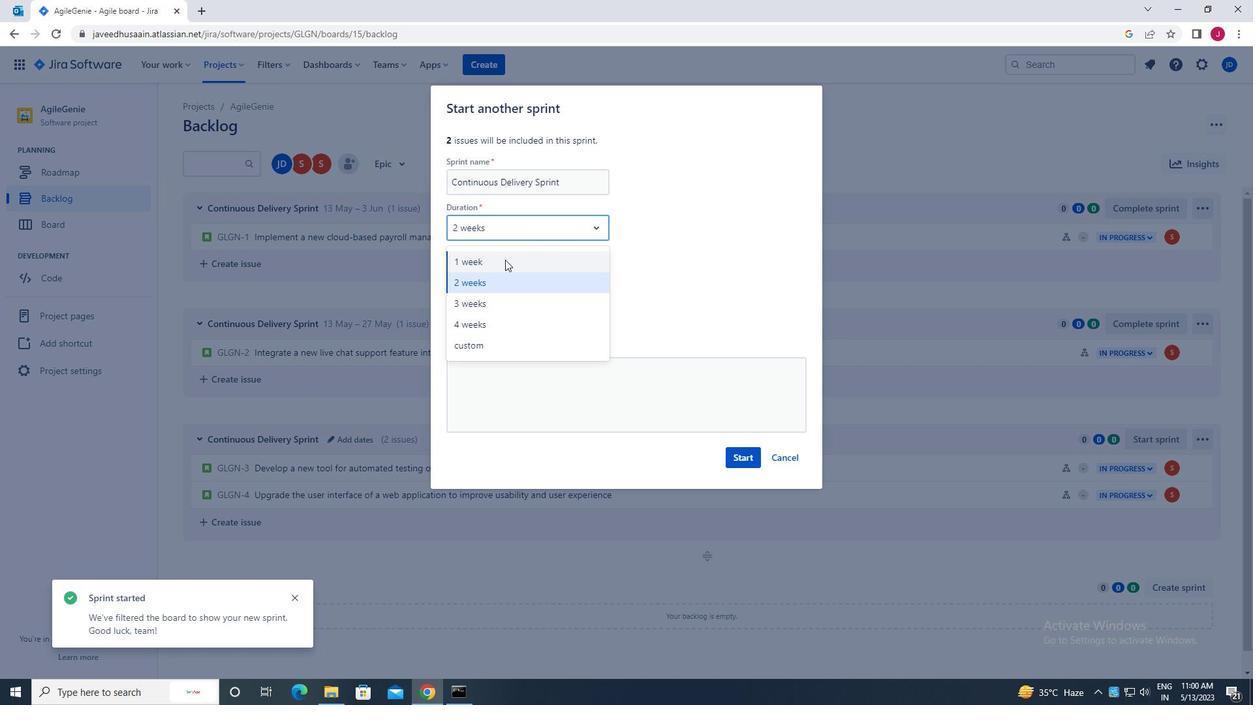 
Action: Mouse moved to (741, 457)
Screenshot: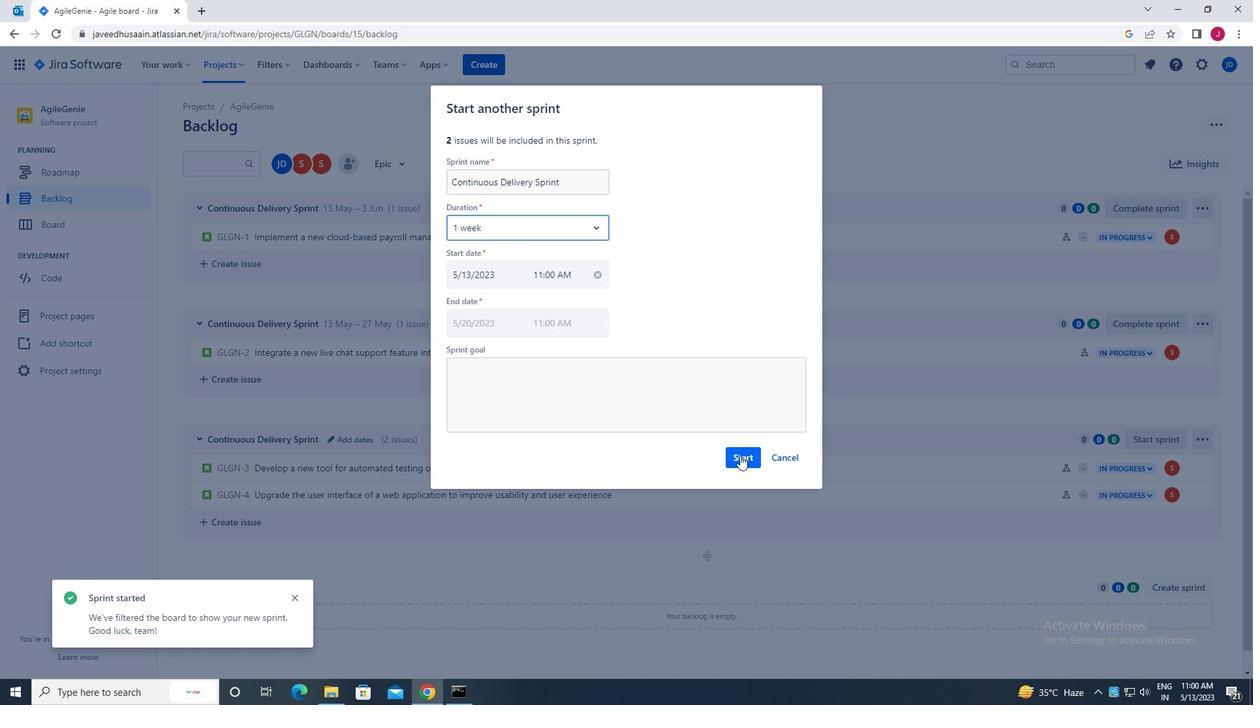 
Action: Mouse pressed left at (741, 457)
Screenshot: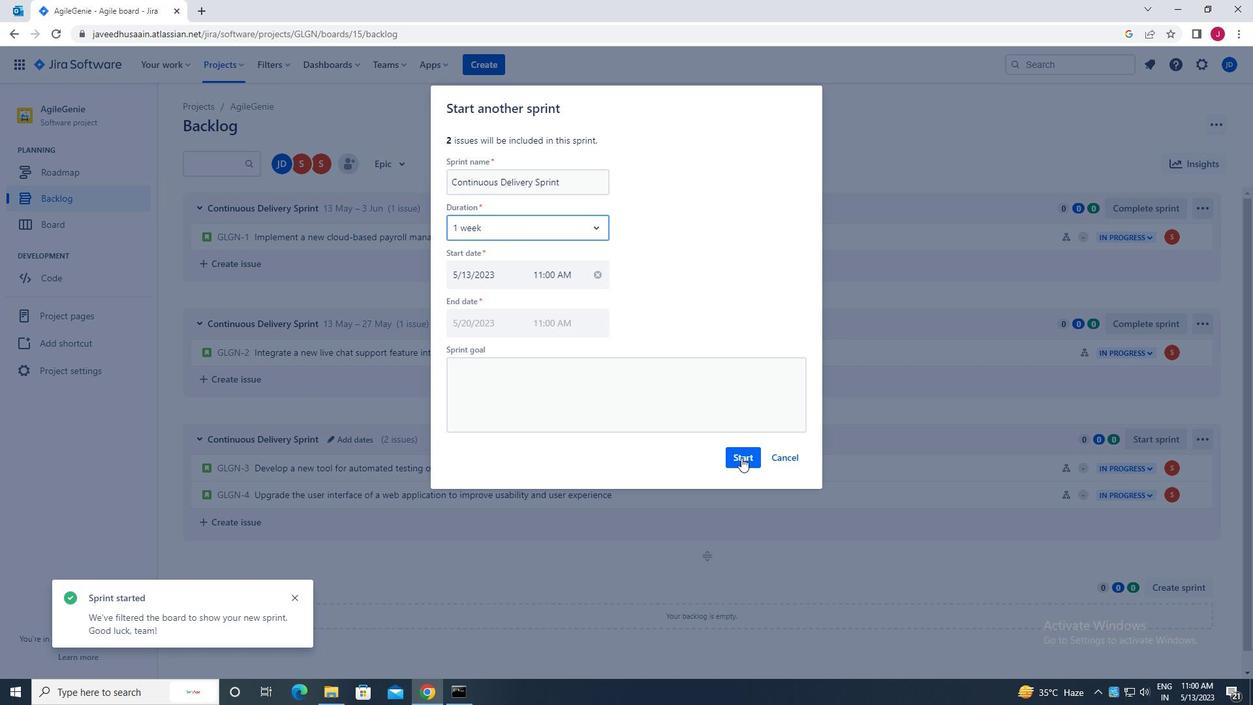 
Action: Mouse moved to (530, 310)
Screenshot: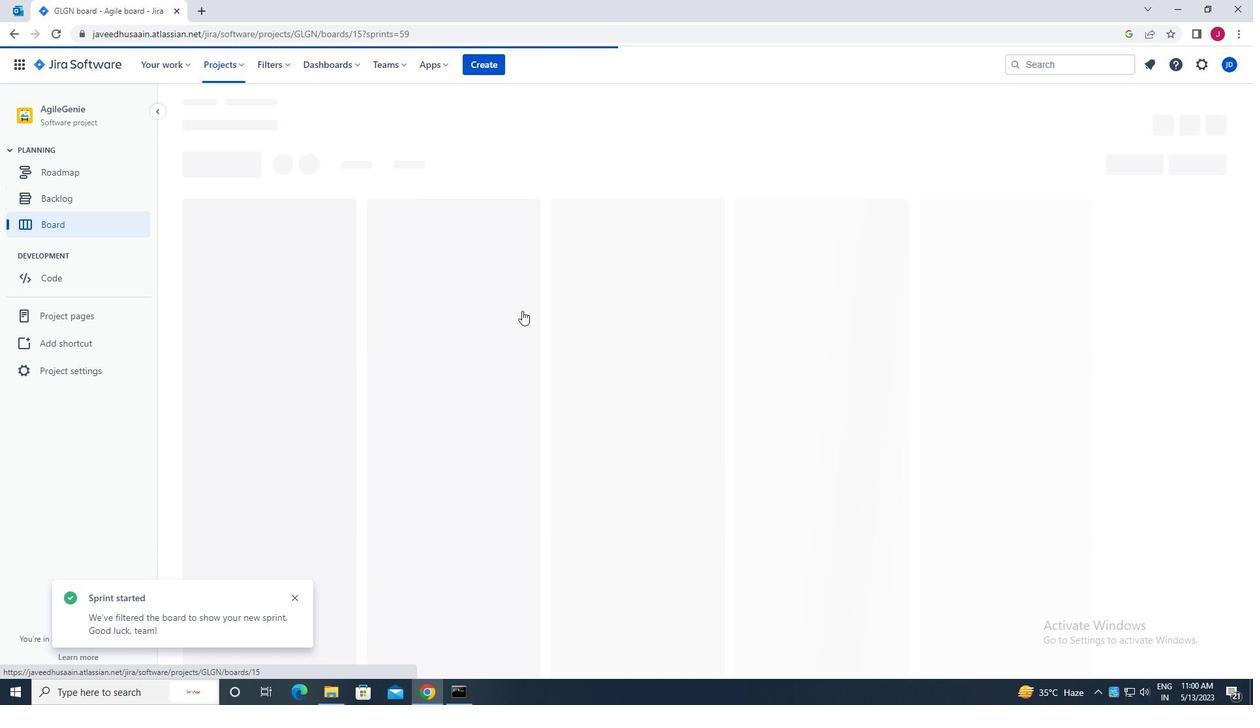 
